 Task: Look for space in Pindi Gheb, Pakistan from 4th June, 2023 to 8th June, 2023 for 2 adults in price range Rs.8000 to Rs.16000. Place can be private room with 1  bedroom having 1 bed and 1 bathroom. Property type can be house, flat, guest house, hotel. Booking option can be shelf check-in. Required host language is English.
Action: Mouse moved to (490, 53)
Screenshot: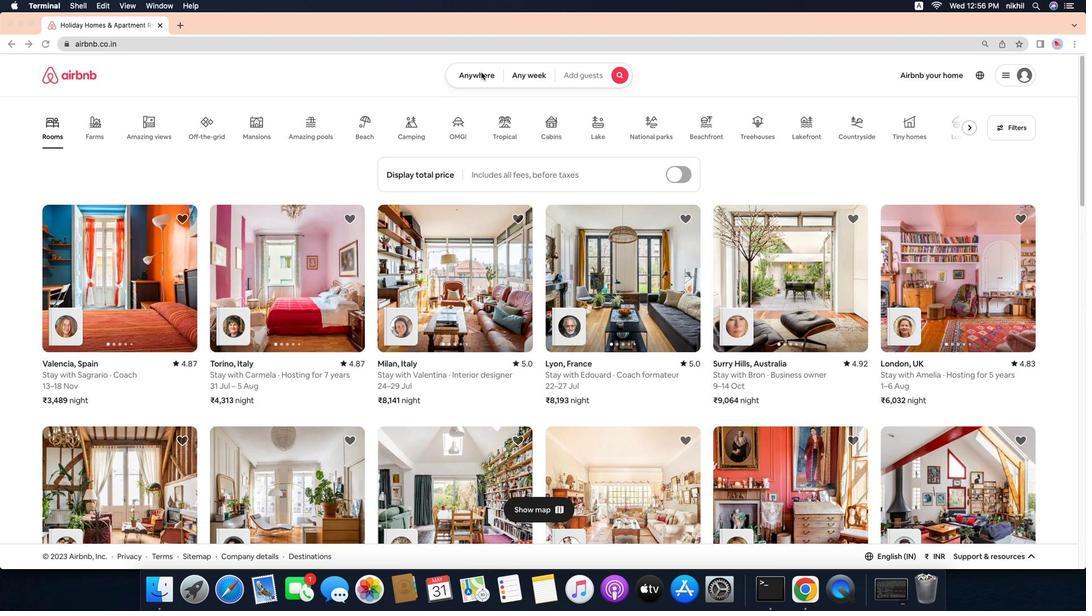 
Action: Mouse pressed left at (490, 53)
Screenshot: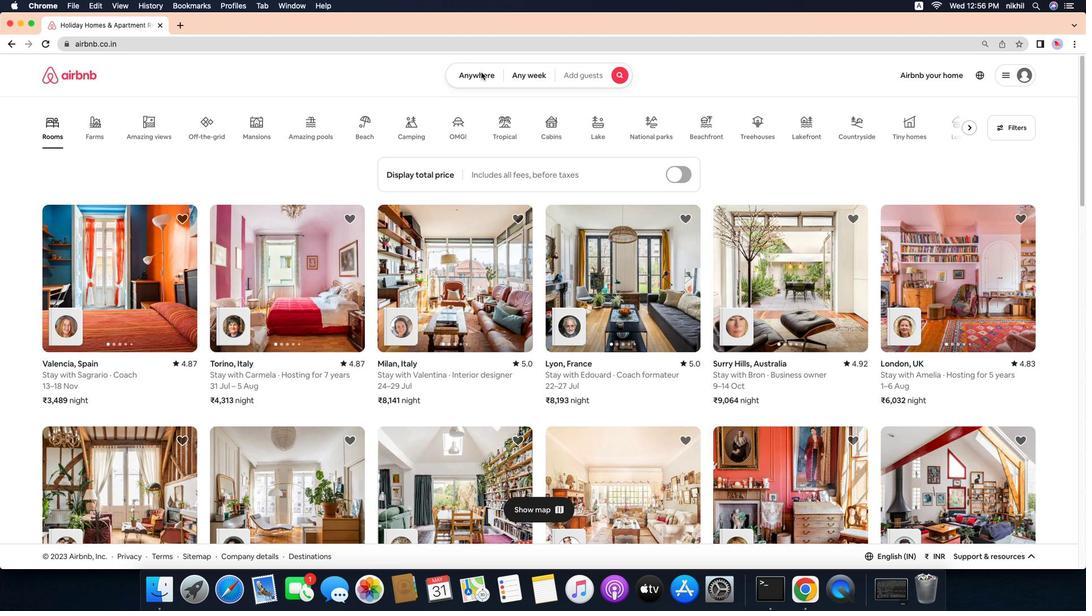 
Action: Mouse moved to (483, 61)
Screenshot: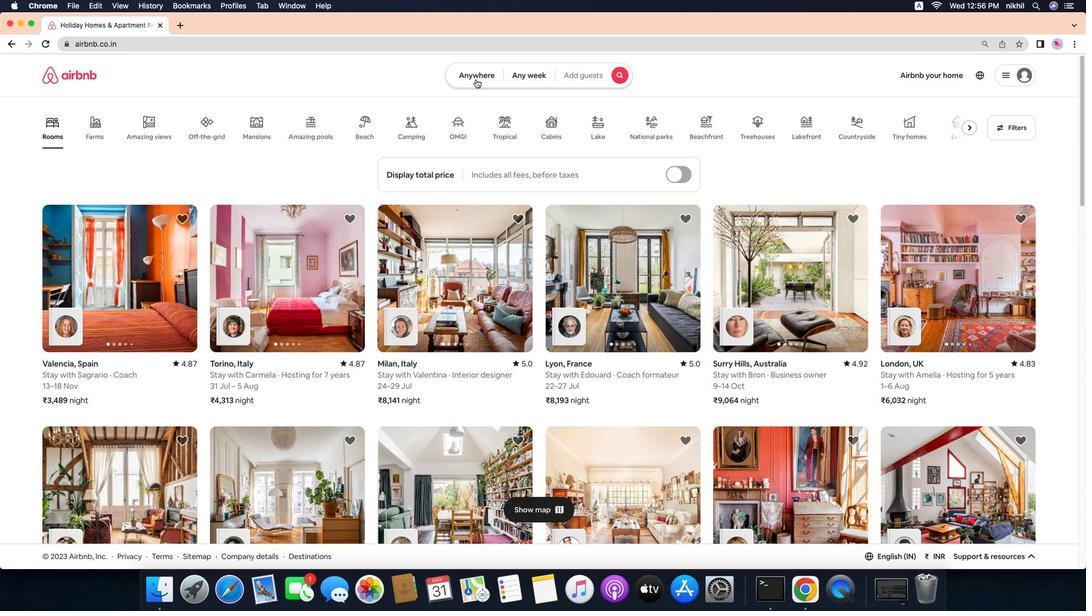 
Action: Mouse pressed left at (483, 61)
Screenshot: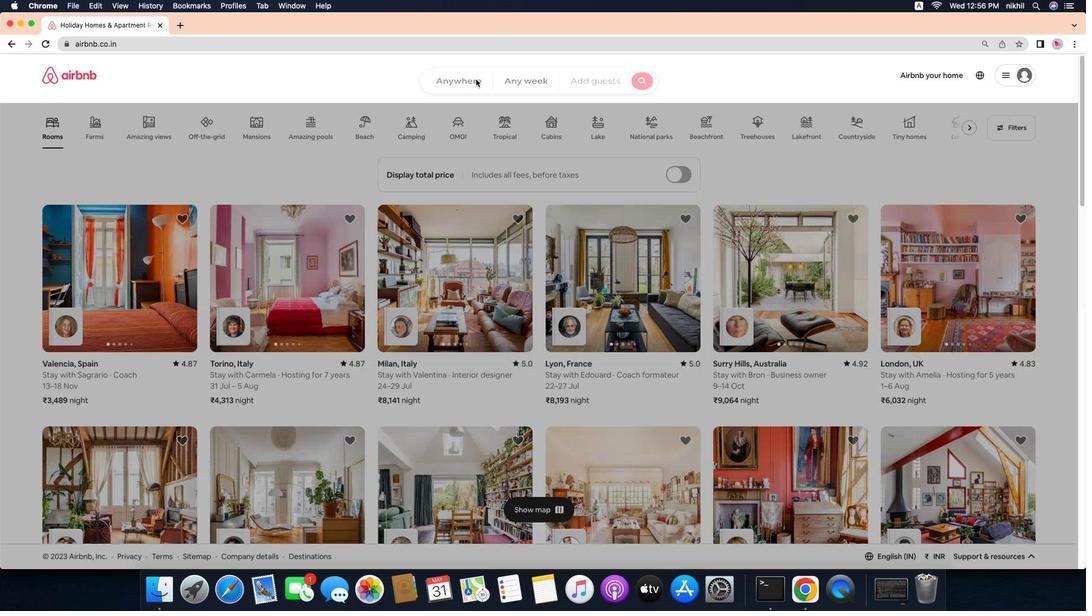 
Action: Mouse moved to (410, 101)
Screenshot: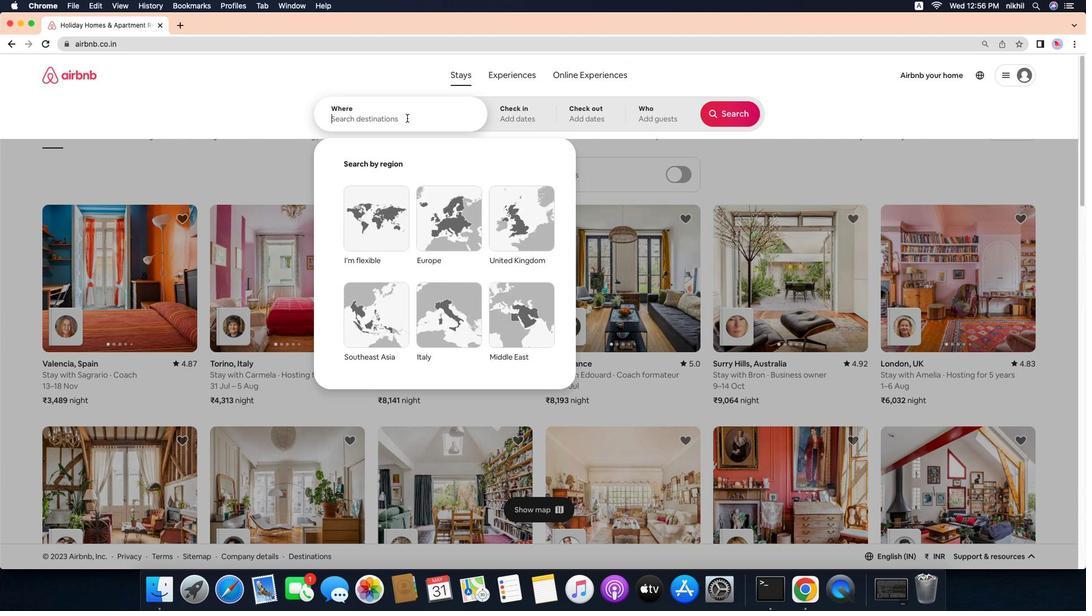 
Action: Mouse pressed left at (410, 101)
Screenshot: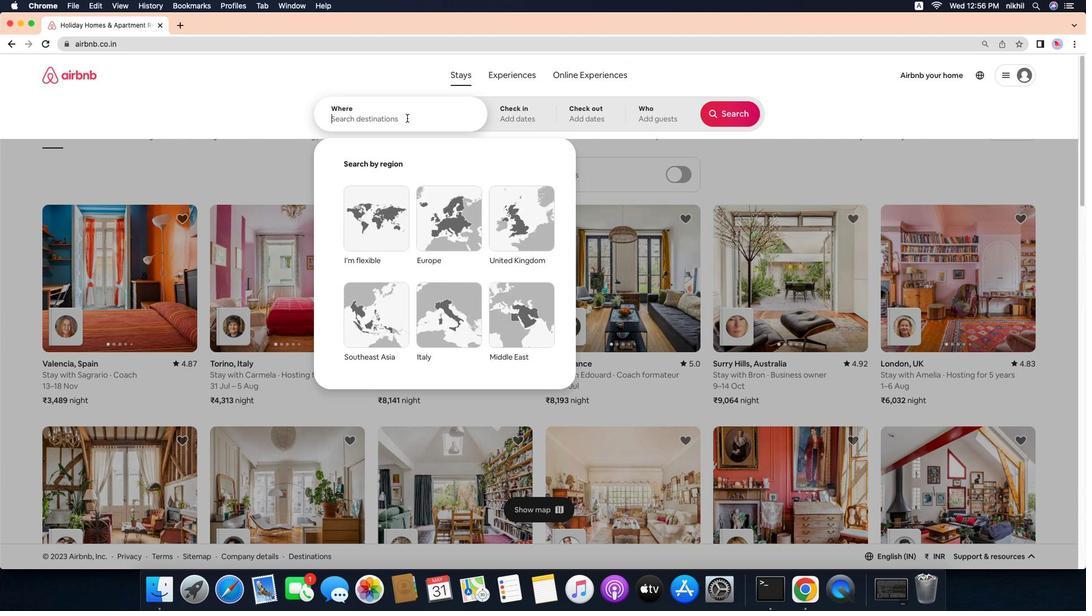 
Action: Mouse moved to (410, 101)
Screenshot: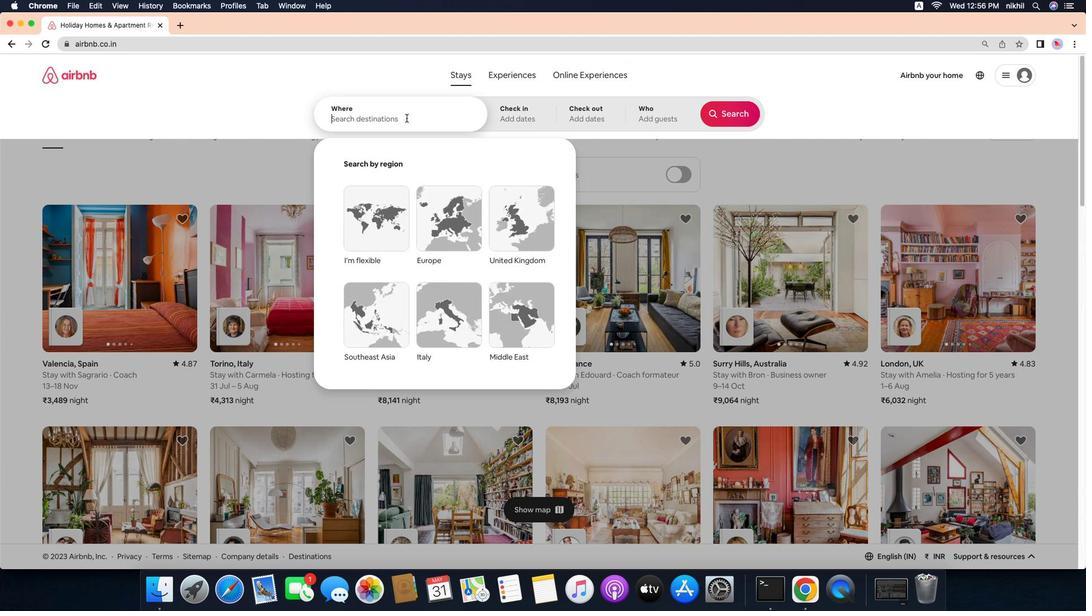 
Action: Key pressed Key.caps_lock'P'Key.caps_lock'i''n''d''i'Key.spaceKey.caps_lock'G'Key.caps_lock'h''e''b'
Screenshot: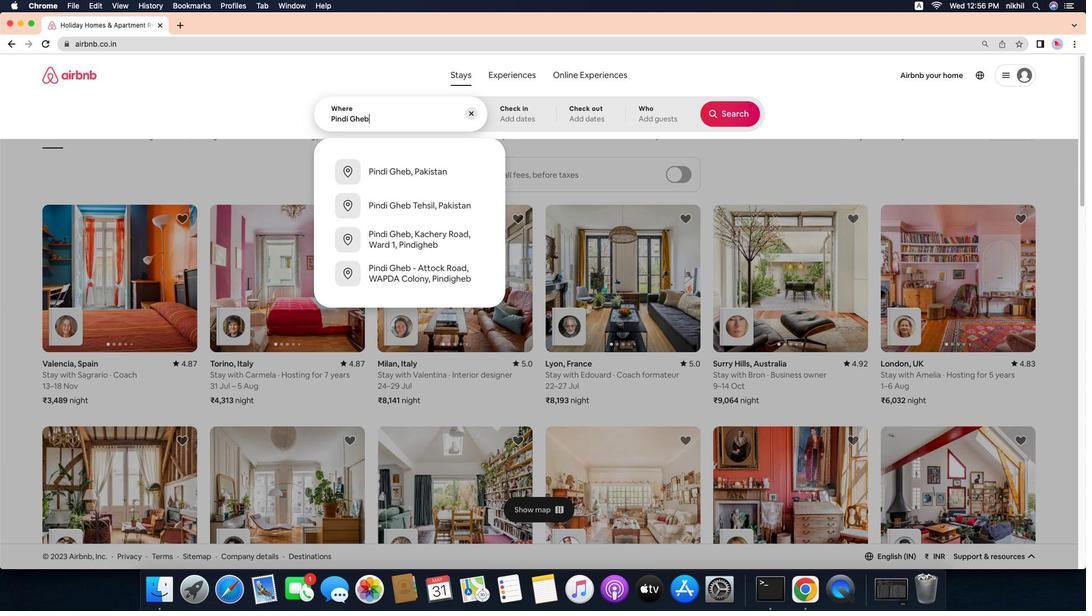 
Action: Mouse moved to (445, 164)
Screenshot: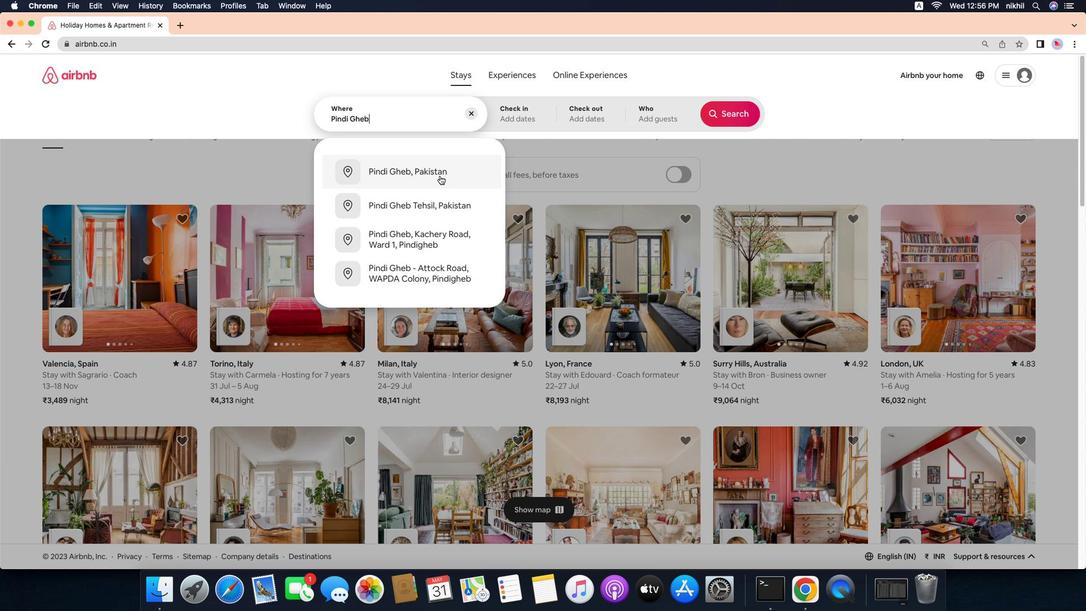 
Action: Mouse pressed left at (445, 164)
Screenshot: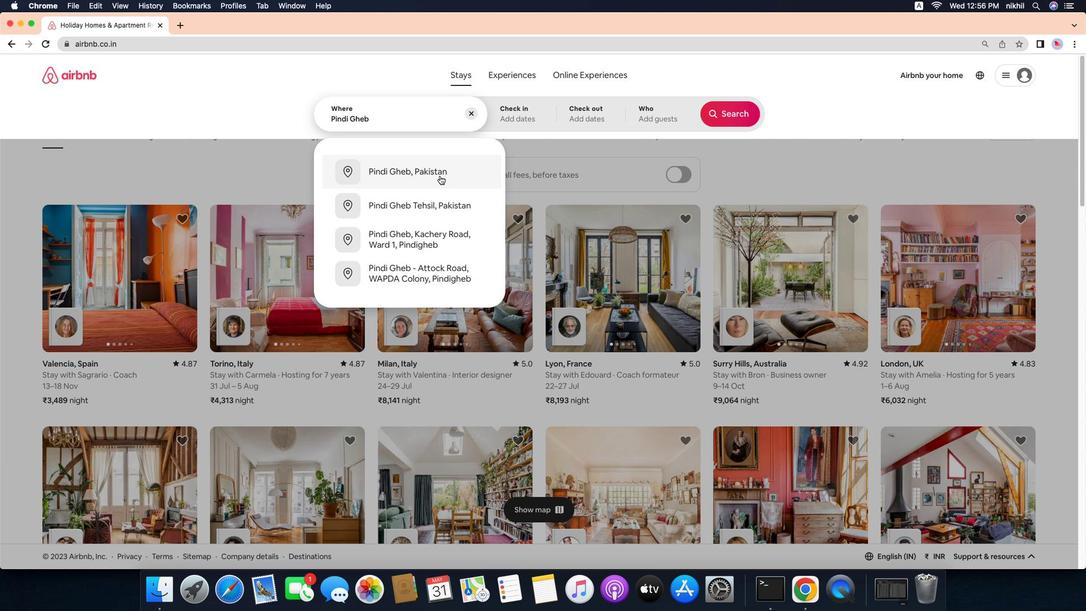 
Action: Mouse moved to (581, 260)
Screenshot: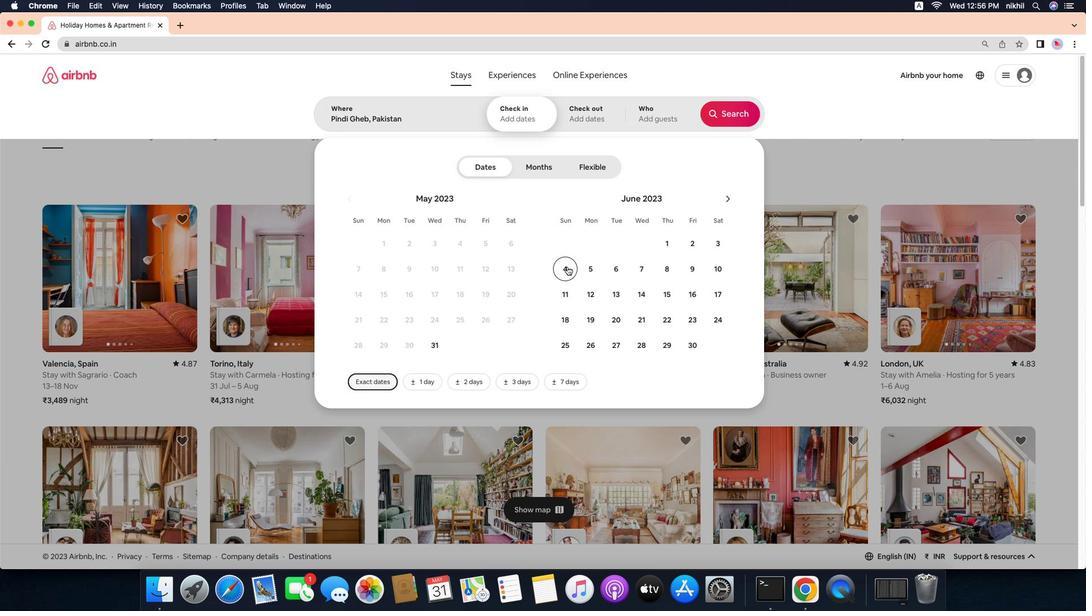 
Action: Mouse pressed left at (581, 260)
Screenshot: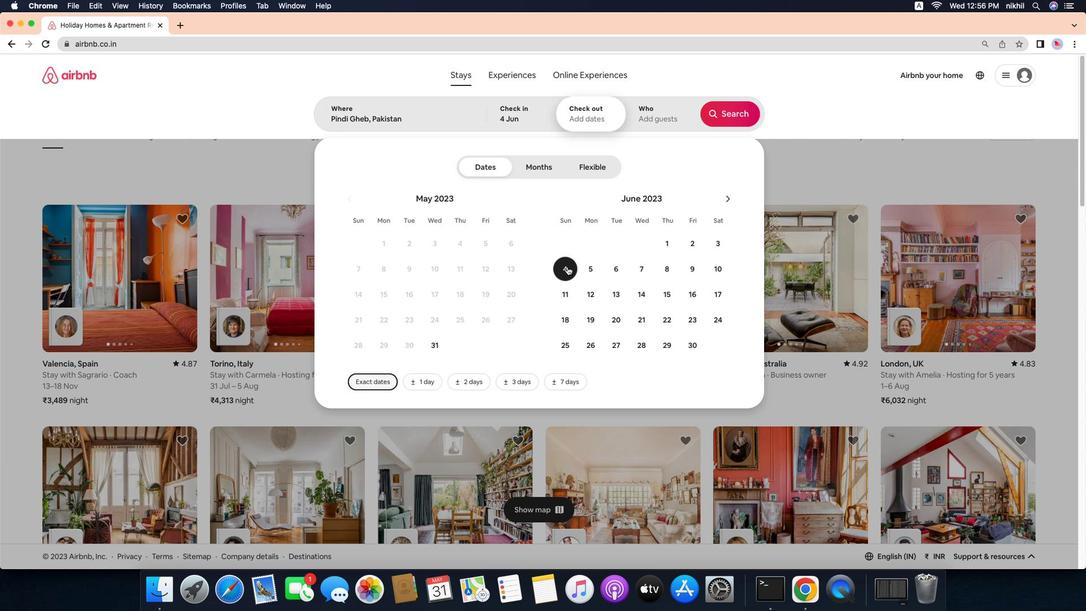 
Action: Mouse moved to (690, 271)
Screenshot: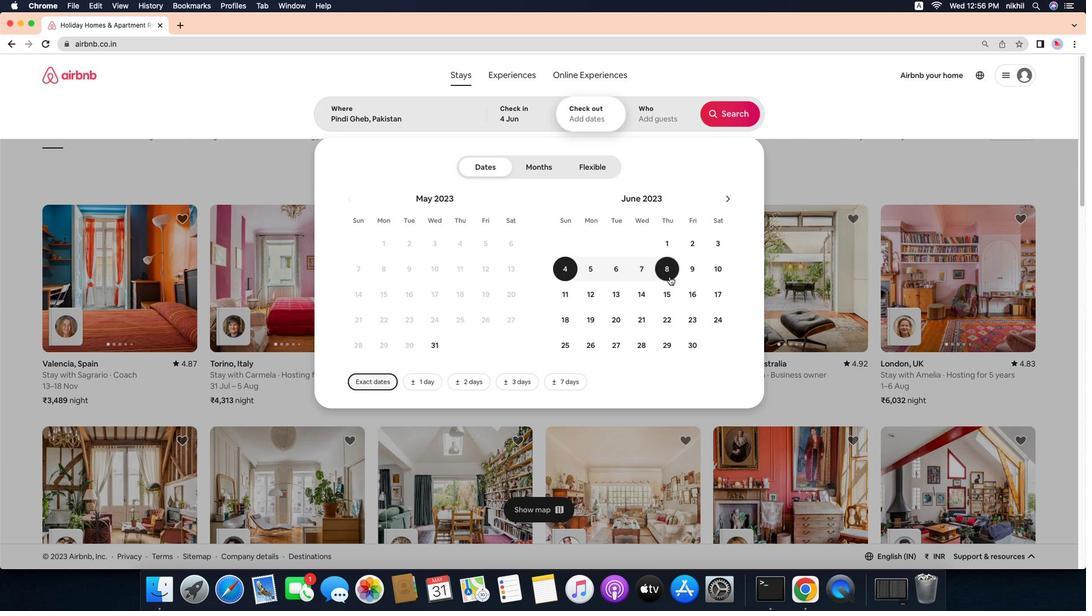 
Action: Mouse pressed left at (690, 271)
Screenshot: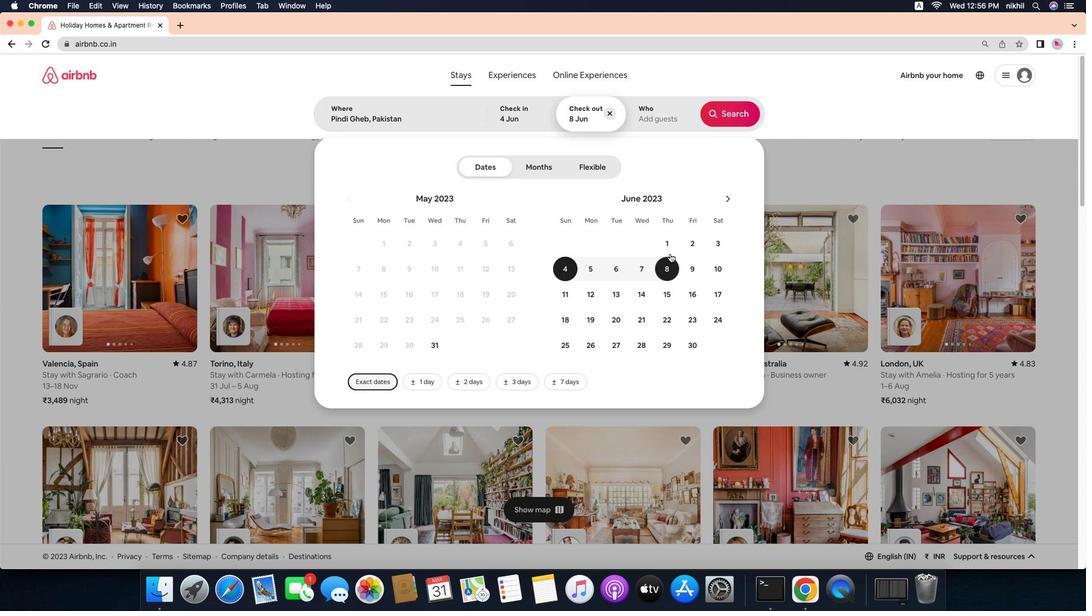 
Action: Mouse moved to (688, 101)
Screenshot: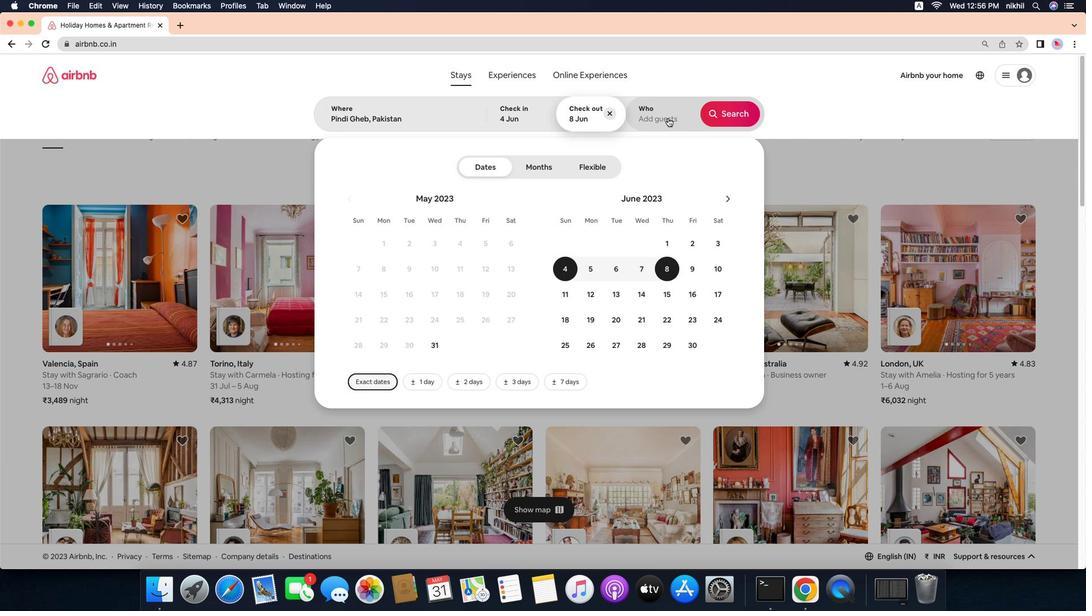 
Action: Mouse pressed left at (688, 101)
Screenshot: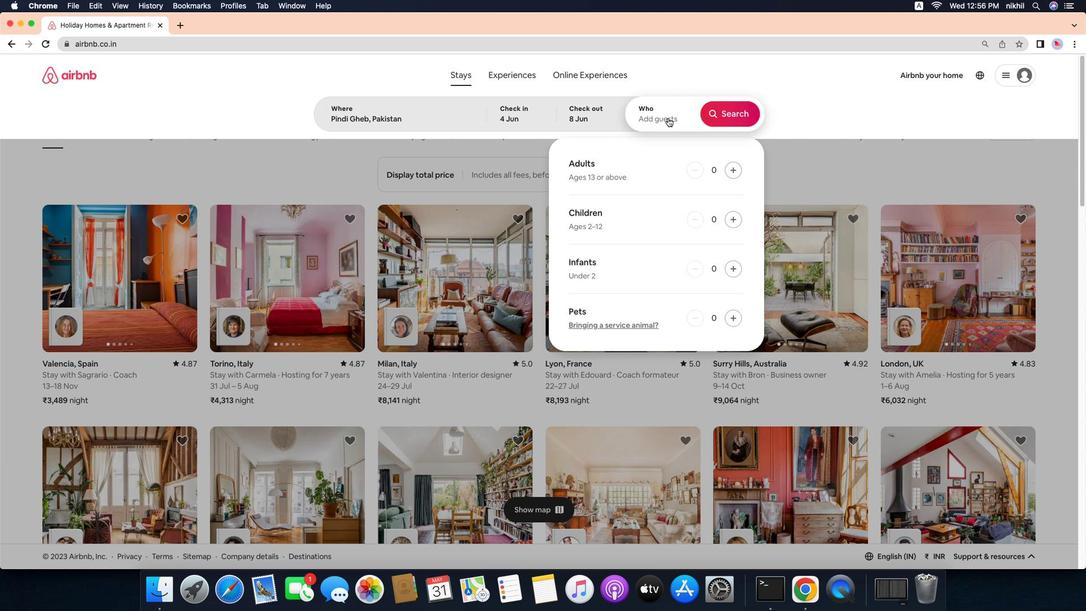 
Action: Mouse moved to (763, 162)
Screenshot: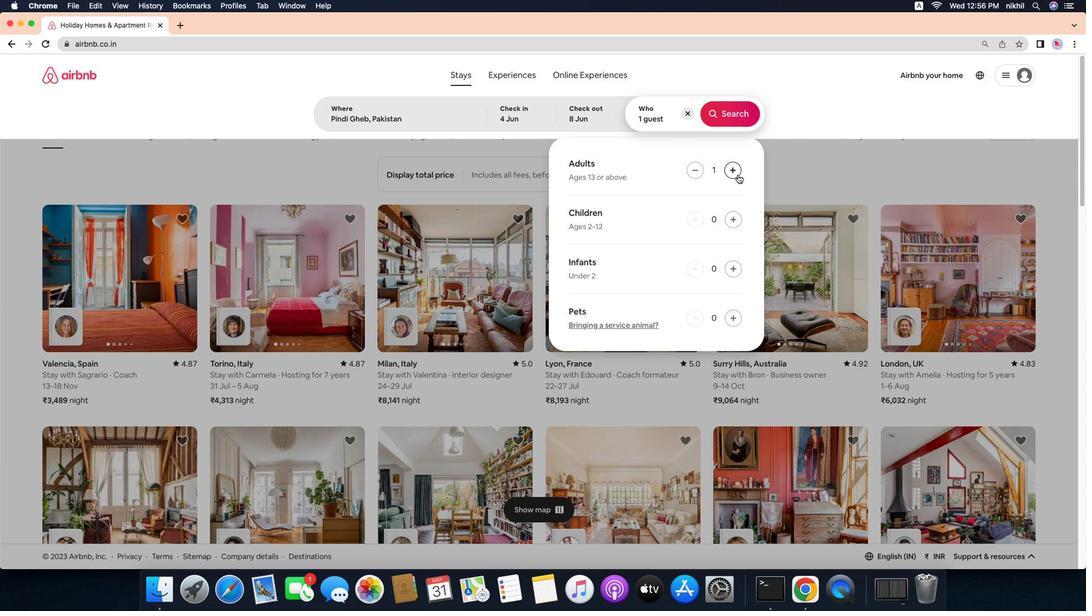 
Action: Mouse pressed left at (763, 162)
Screenshot: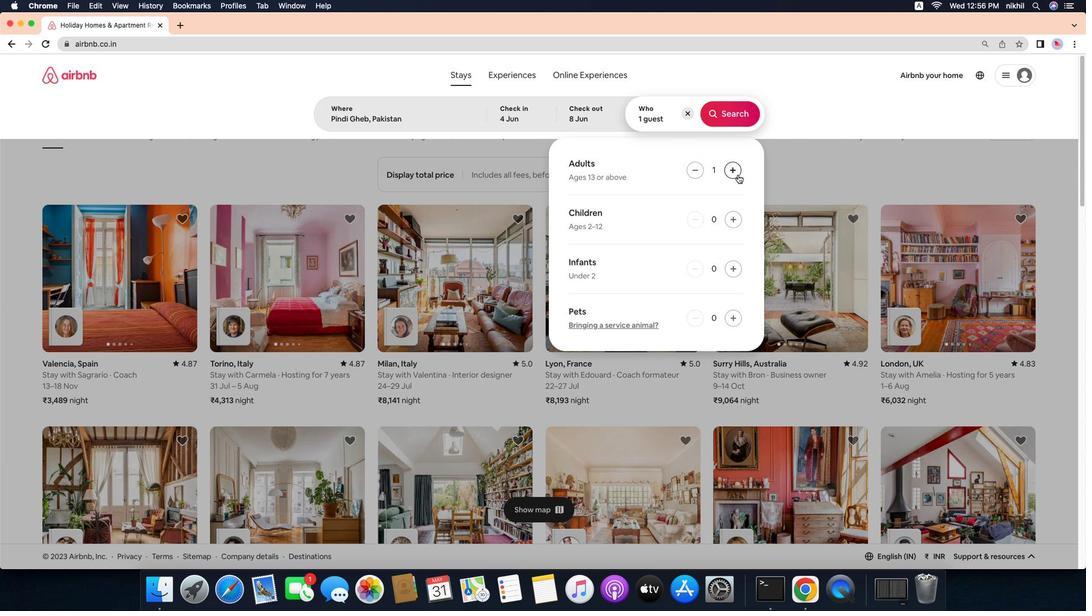 
Action: Mouse pressed left at (763, 162)
Screenshot: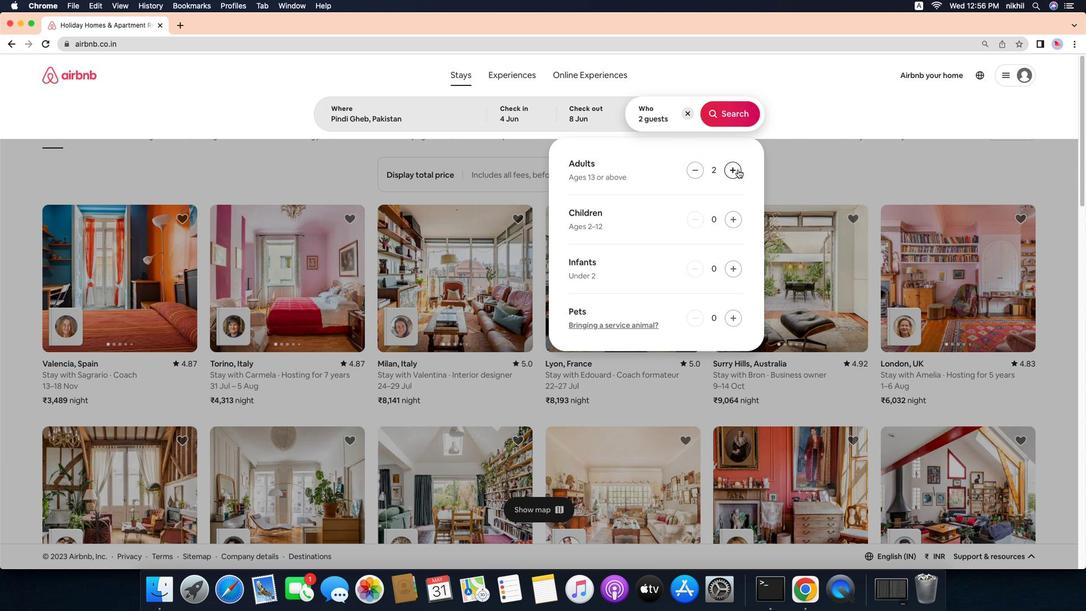 
Action: Mouse moved to (761, 99)
Screenshot: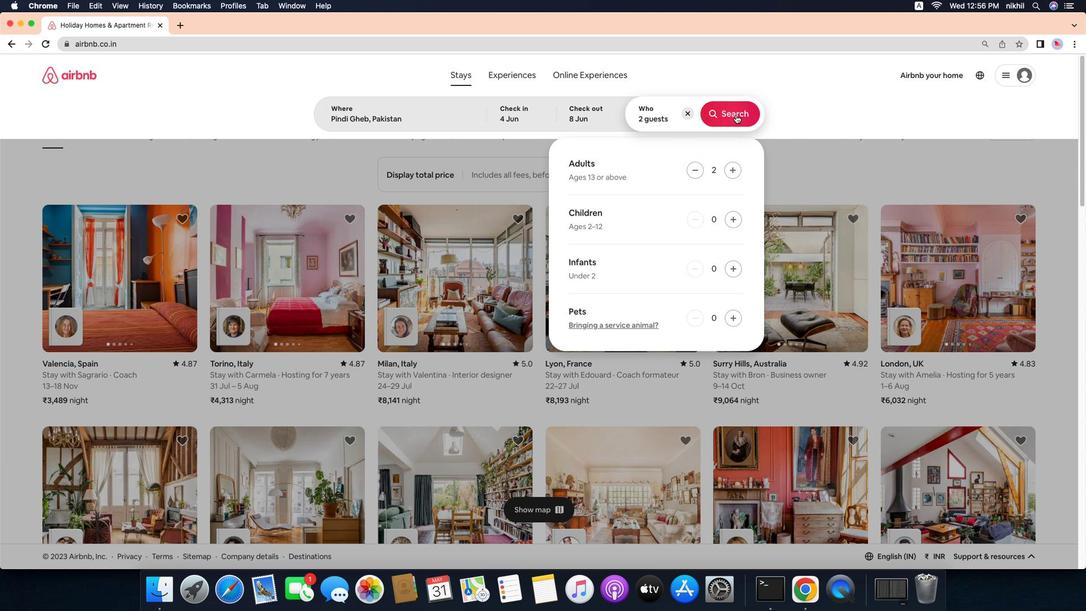 
Action: Mouse pressed left at (761, 99)
Screenshot: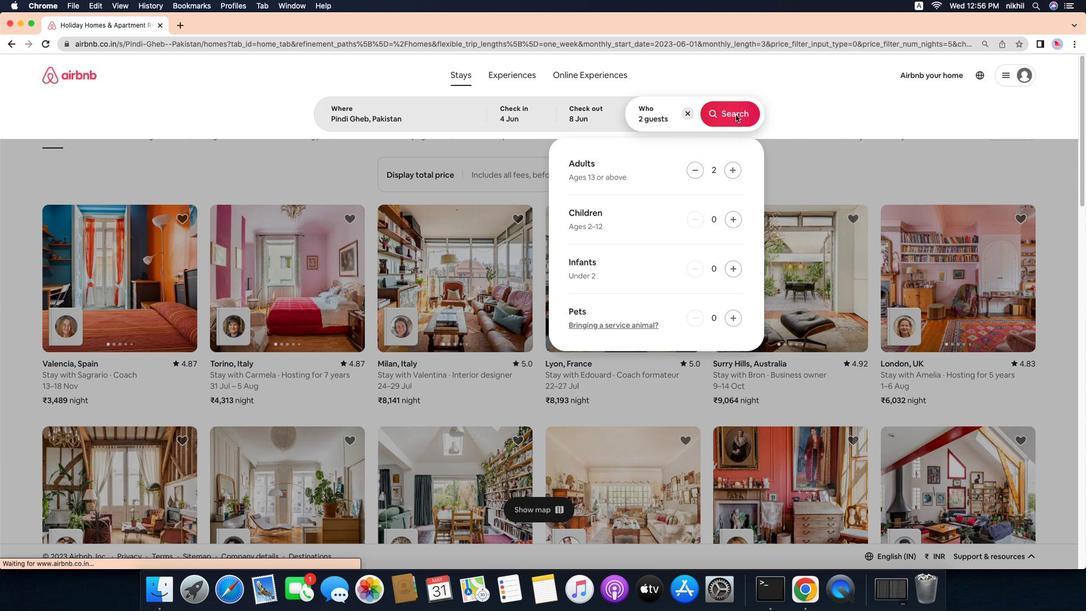 
Action: Mouse moved to (1079, 105)
Screenshot: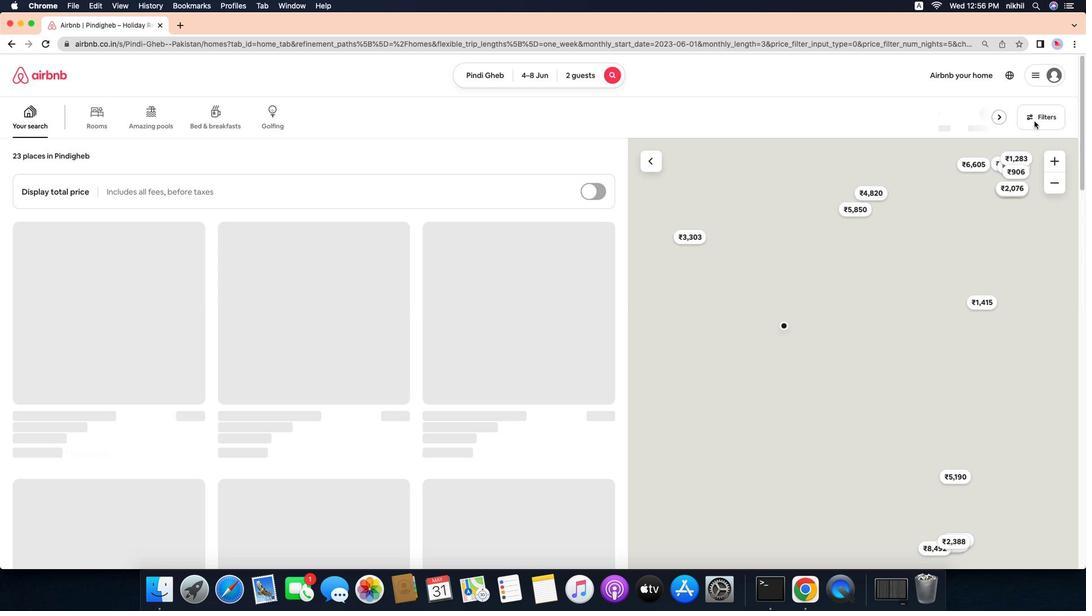 
Action: Mouse pressed left at (1079, 105)
Screenshot: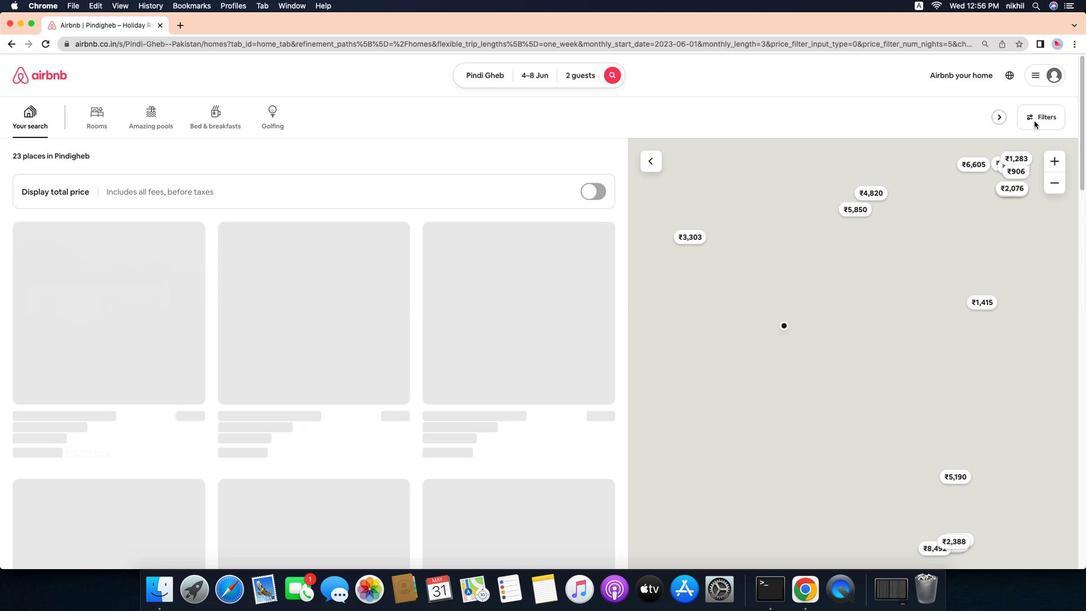 
Action: Mouse moved to (463, 373)
Screenshot: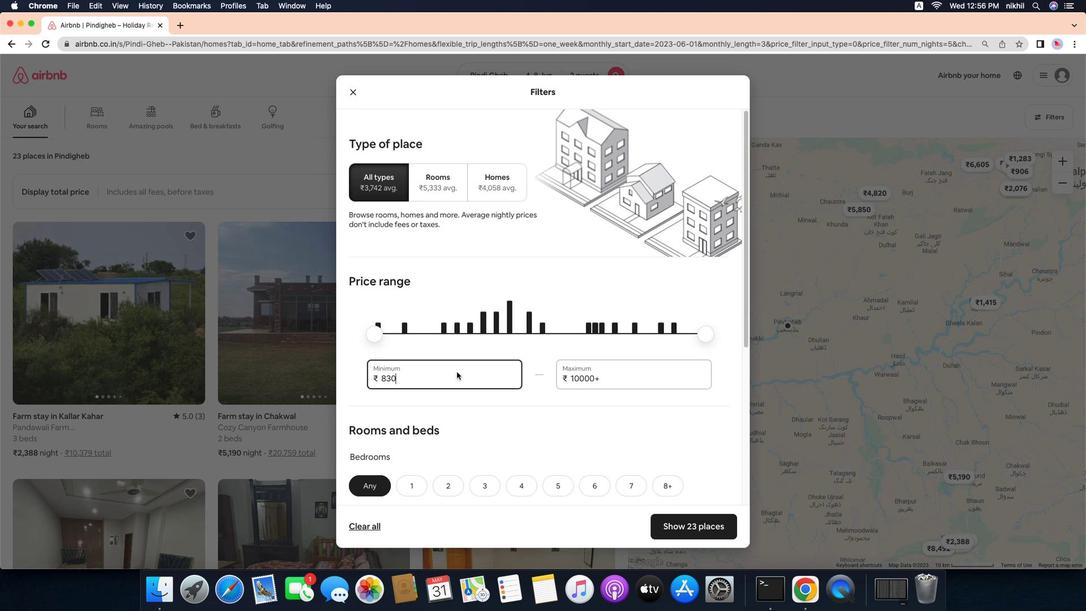 
Action: Mouse pressed left at (463, 373)
Screenshot: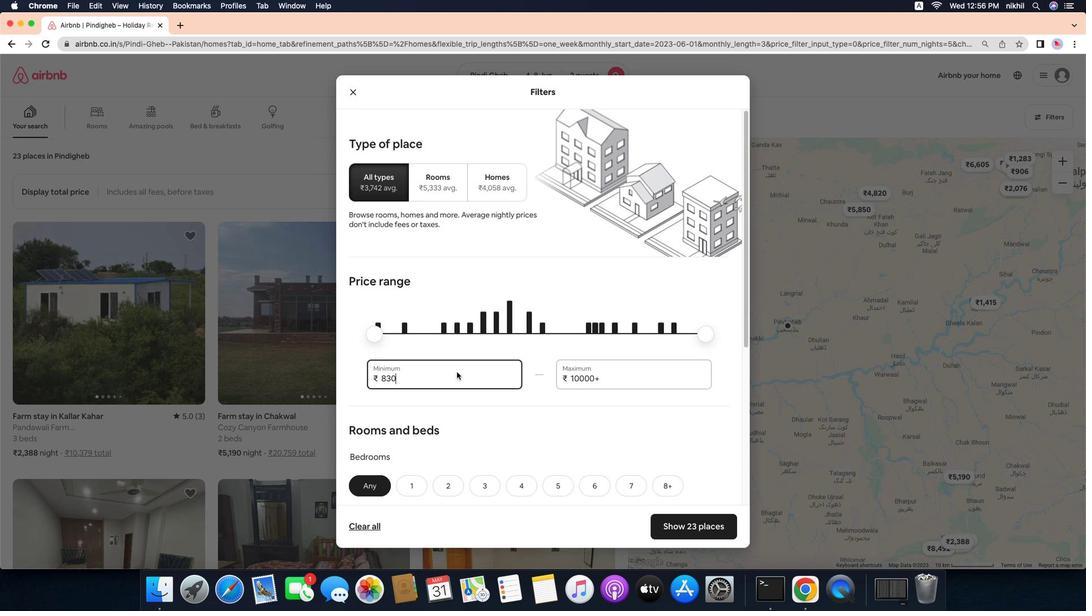 
Action: Mouse moved to (463, 373)
Screenshot: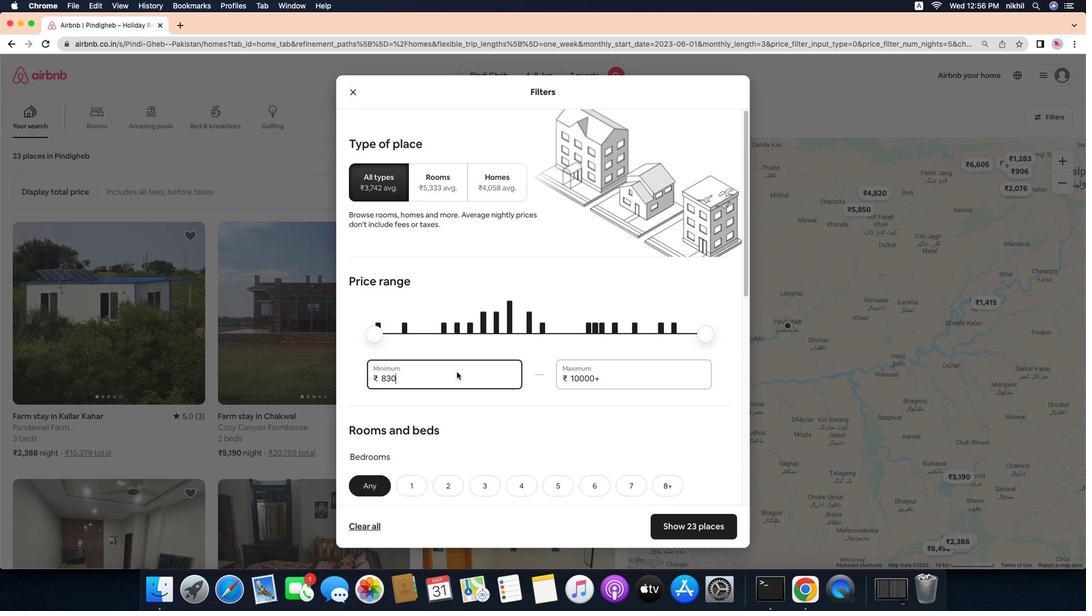 
Action: Key pressed Key.backspaceKey.backspaceKey.backspaceKey.backspace'8''0''0''0'
Screenshot: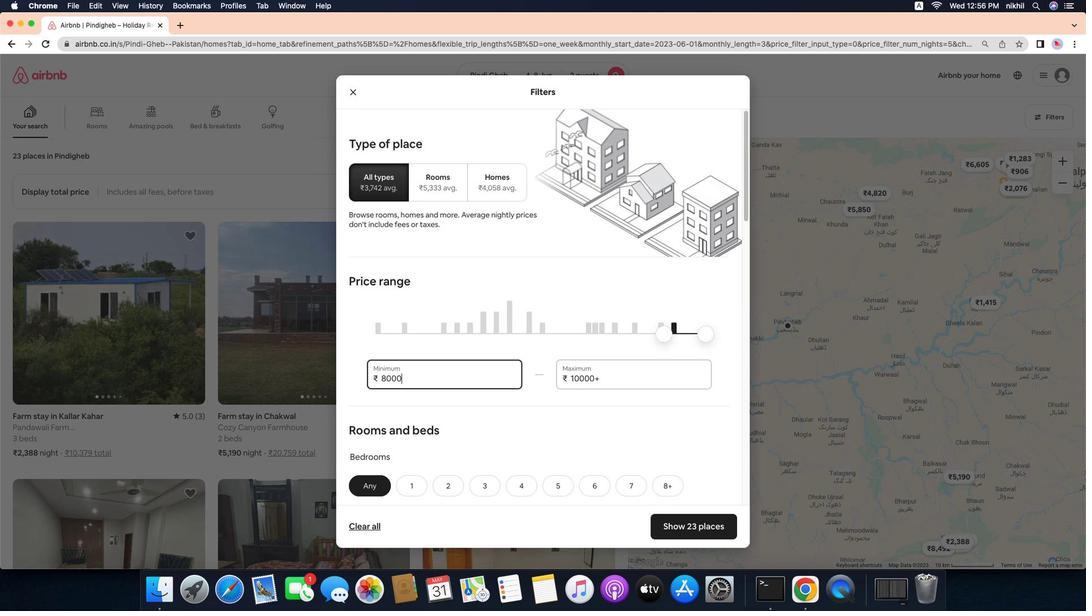 
Action: Mouse moved to (636, 378)
Screenshot: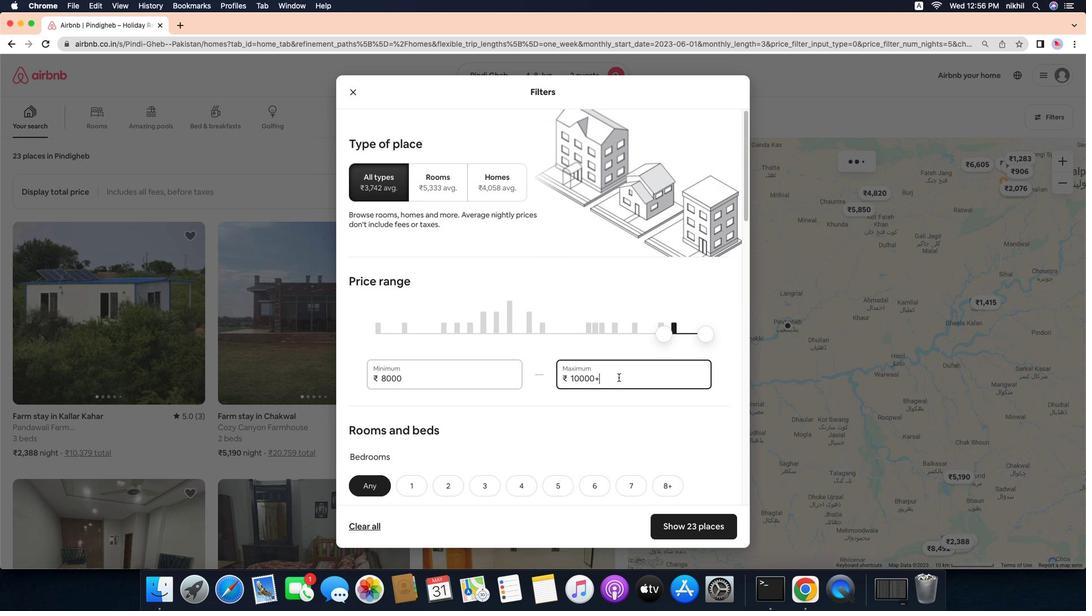 
Action: Mouse pressed left at (636, 378)
Screenshot: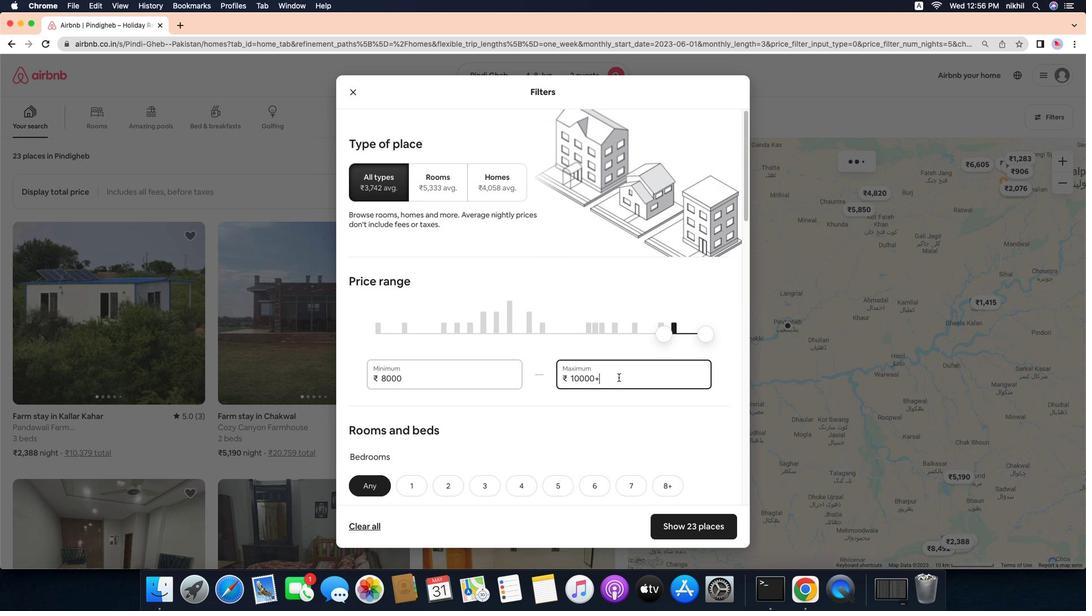 
Action: Key pressed Key.backspaceKey.backspaceKey.backspaceKey.backspaceKey.backspaceKey.backspaceKey.backspace'1''6''0''0''0'
Screenshot: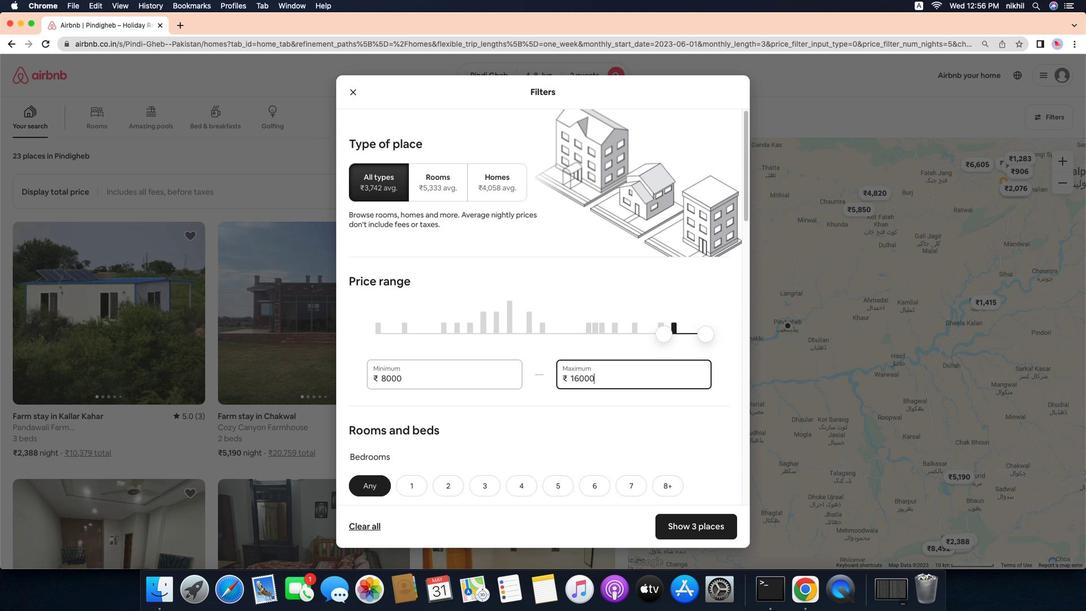 
Action: Mouse moved to (499, 400)
Screenshot: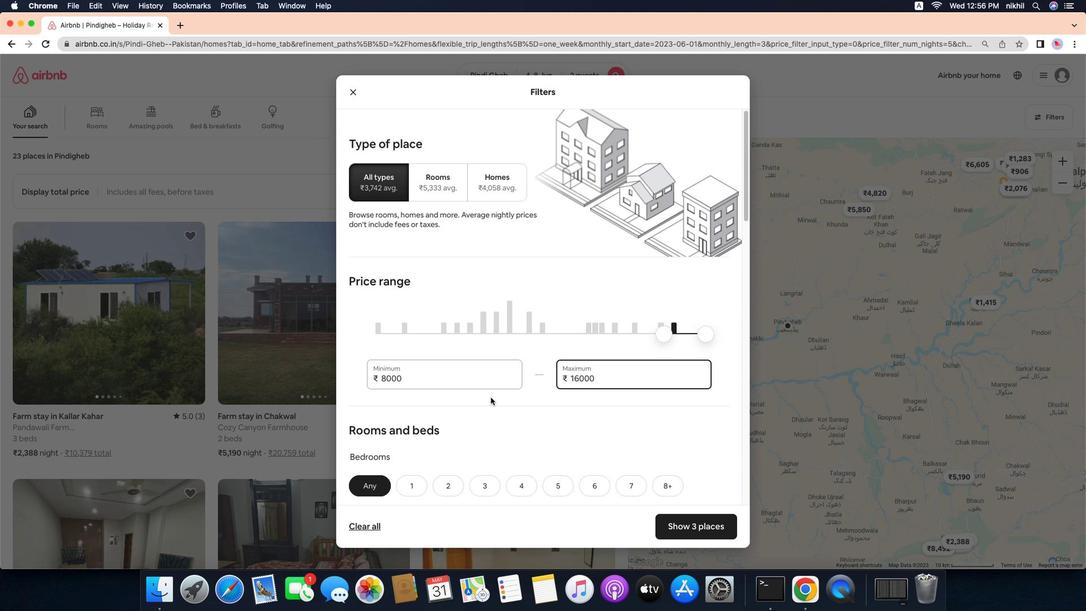 
Action: Mouse scrolled (499, 400) with delta (-23, -23)
Screenshot: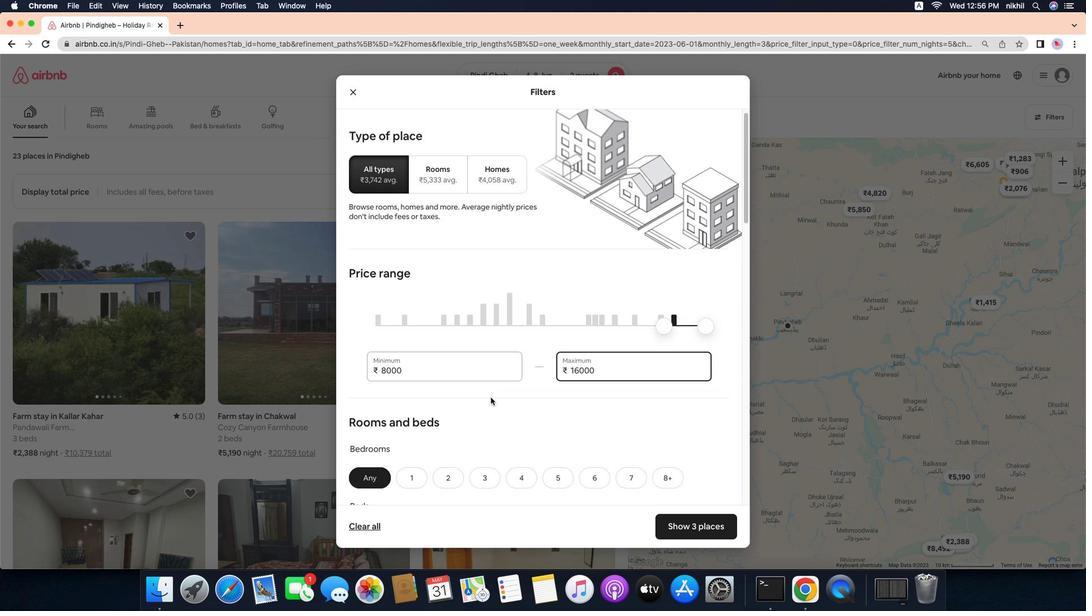 
Action: Mouse scrolled (499, 400) with delta (-23, -23)
Screenshot: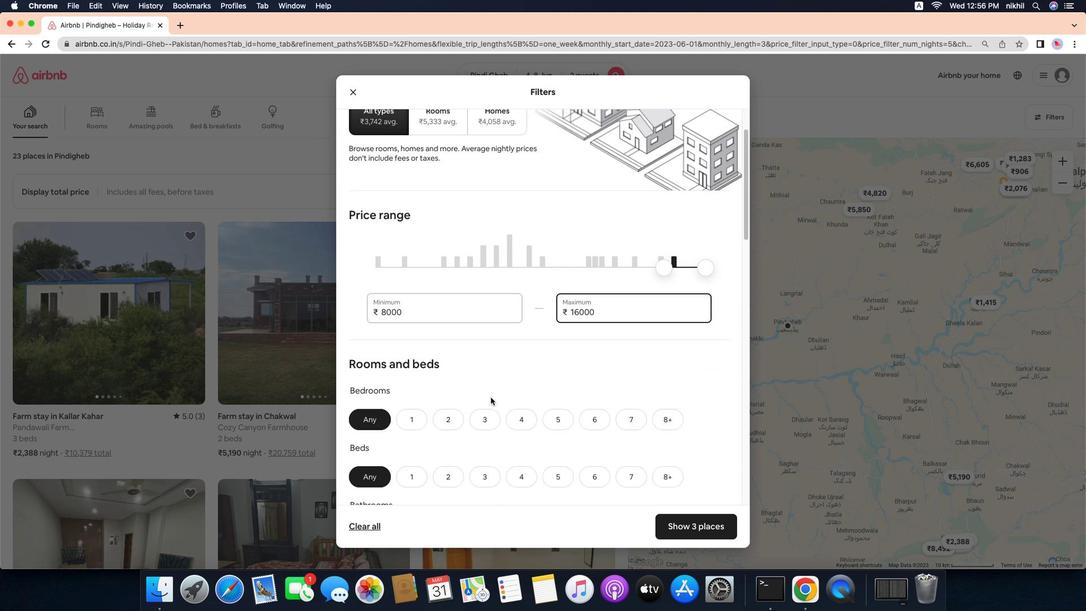 
Action: Mouse scrolled (499, 400) with delta (-23, -24)
Screenshot: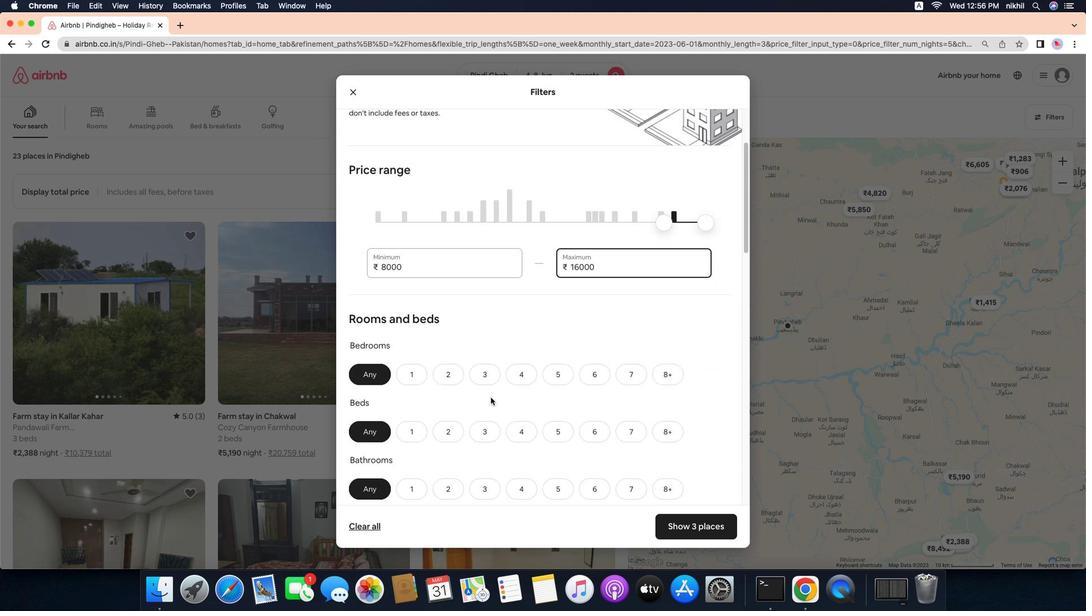 
Action: Mouse scrolled (499, 400) with delta (-23, -25)
Screenshot: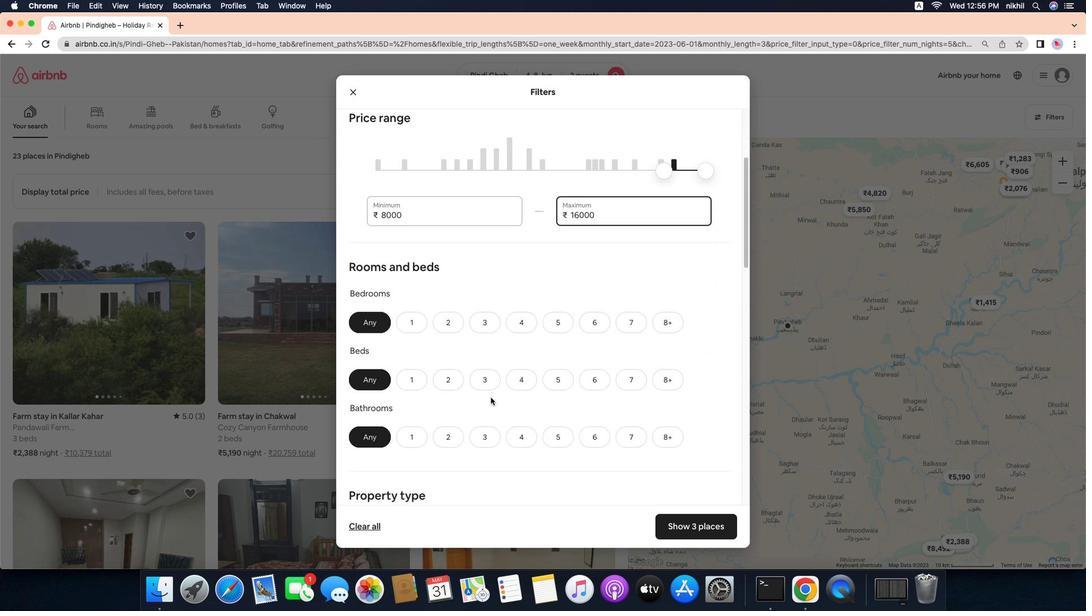 
Action: Mouse moved to (499, 399)
Screenshot: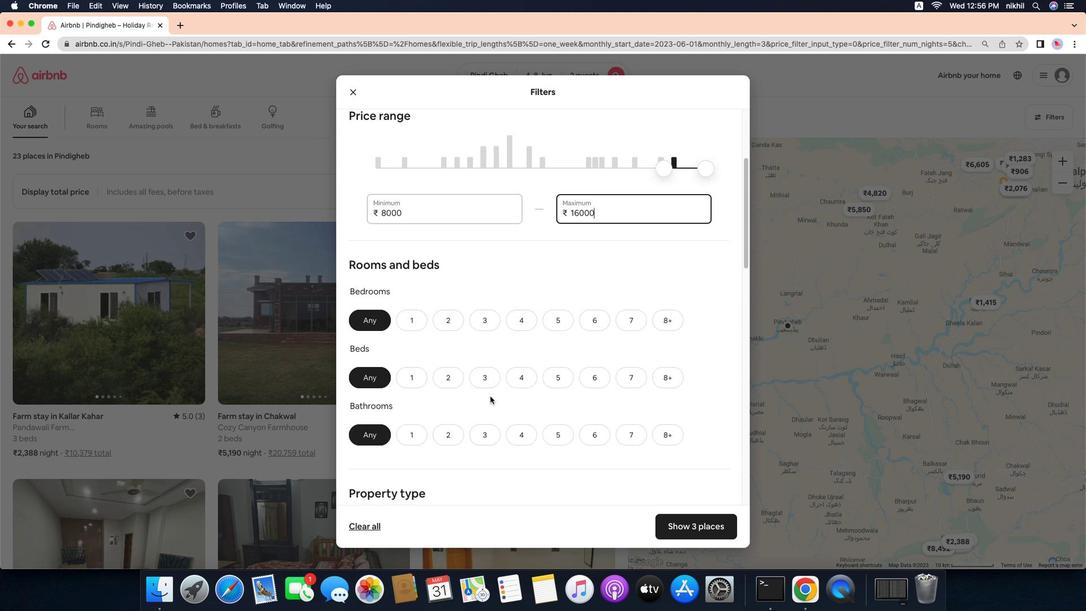 
Action: Mouse scrolled (499, 399) with delta (-23, -23)
Screenshot: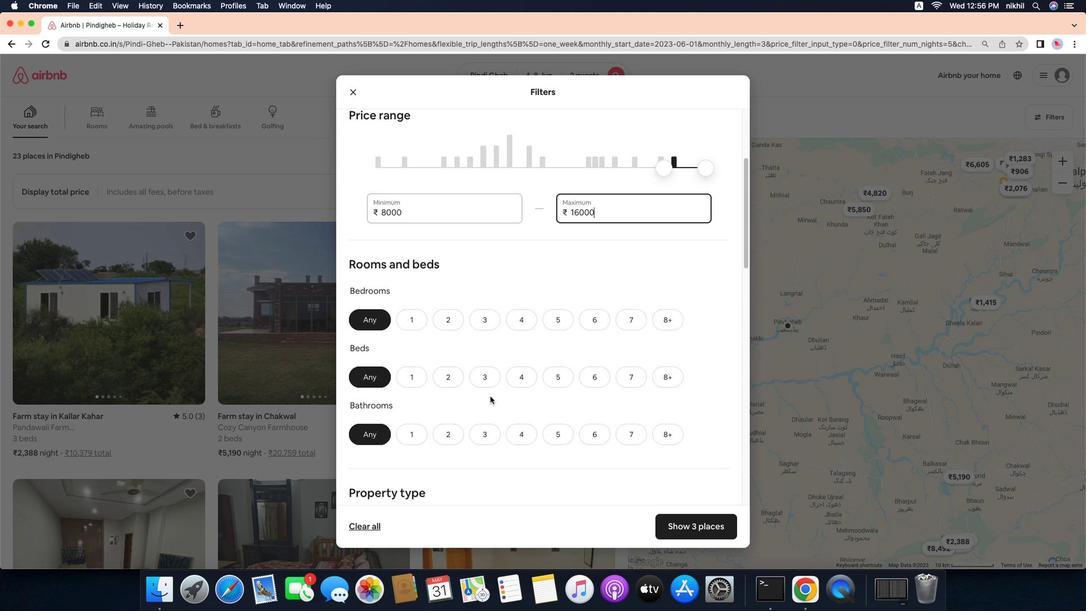 
Action: Mouse moved to (417, 316)
Screenshot: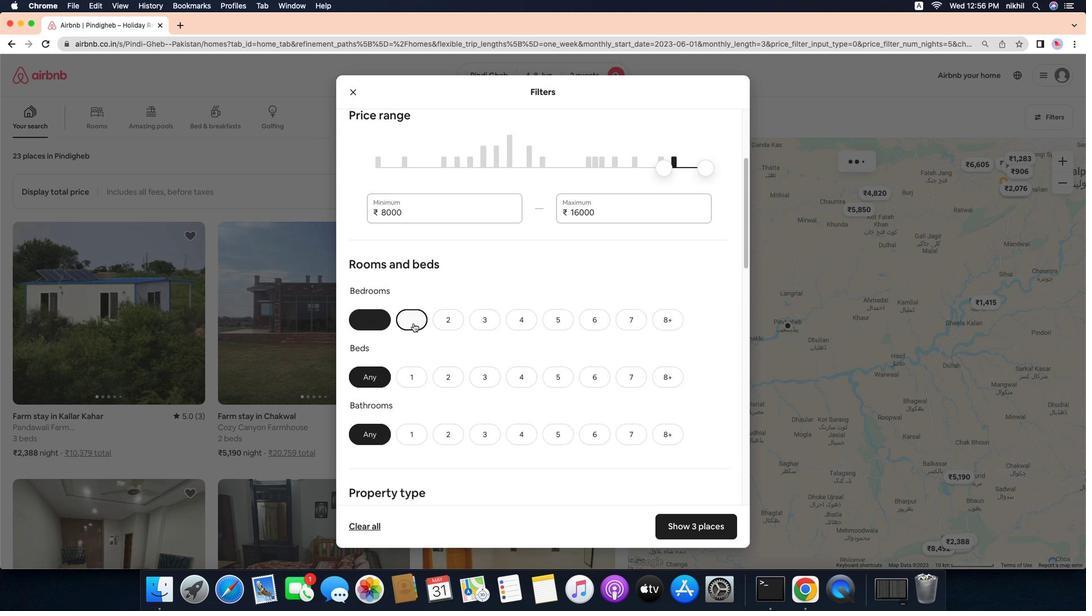 
Action: Mouse pressed left at (417, 316)
Screenshot: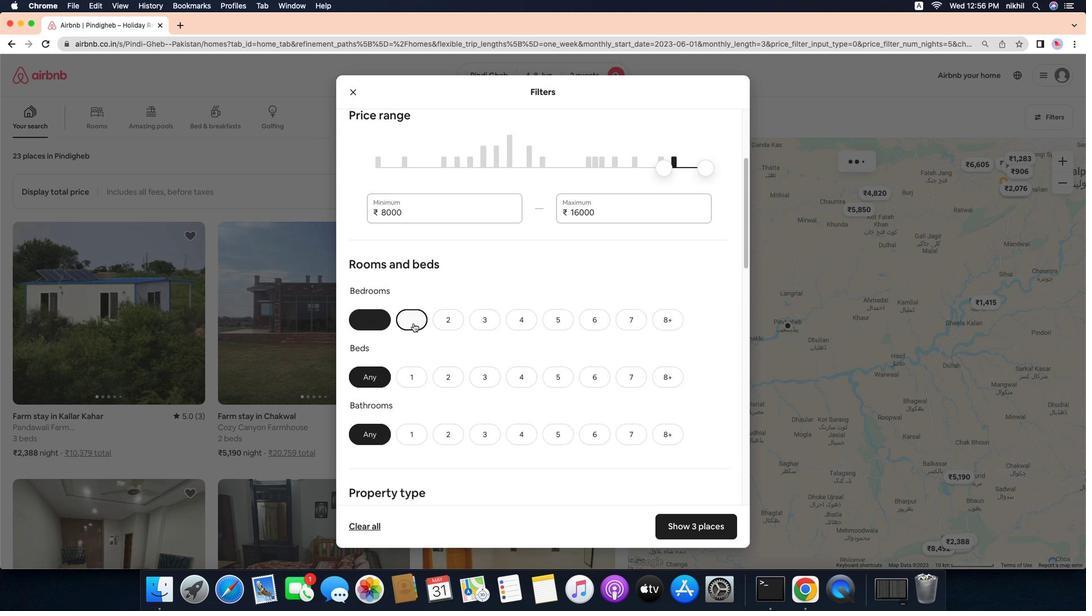 
Action: Mouse moved to (420, 387)
Screenshot: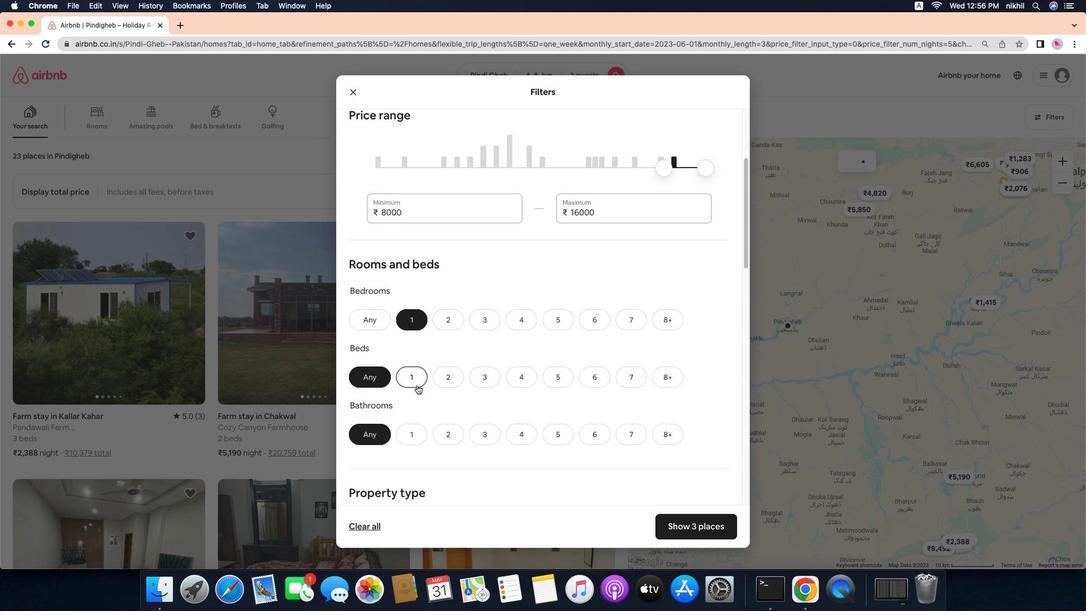 
Action: Mouse pressed left at (420, 387)
Screenshot: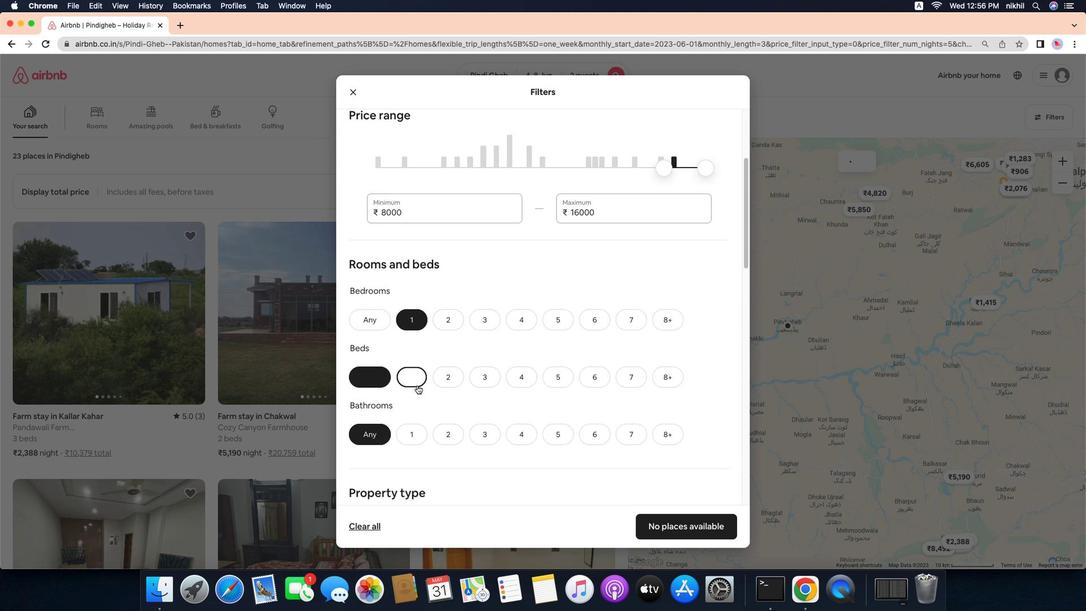 
Action: Mouse moved to (421, 440)
Screenshot: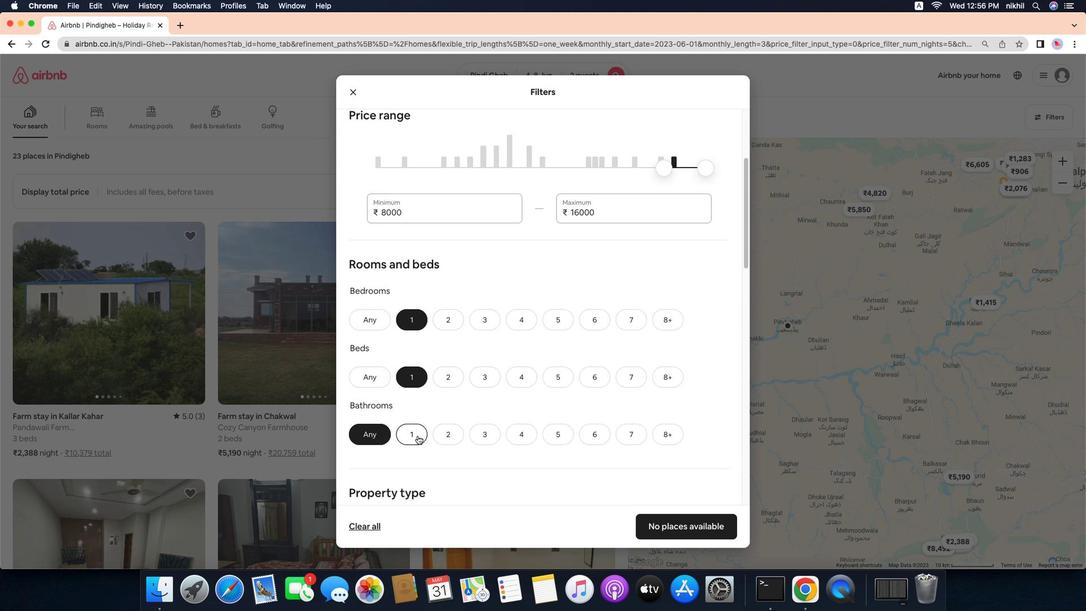 
Action: Mouse pressed left at (421, 440)
Screenshot: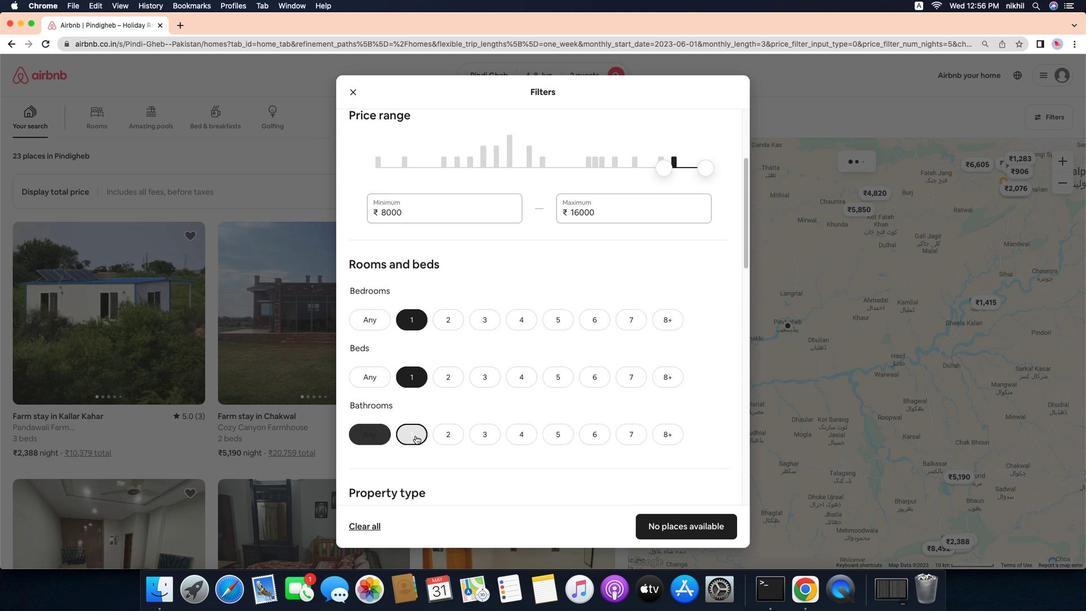 
Action: Mouse moved to (543, 396)
Screenshot: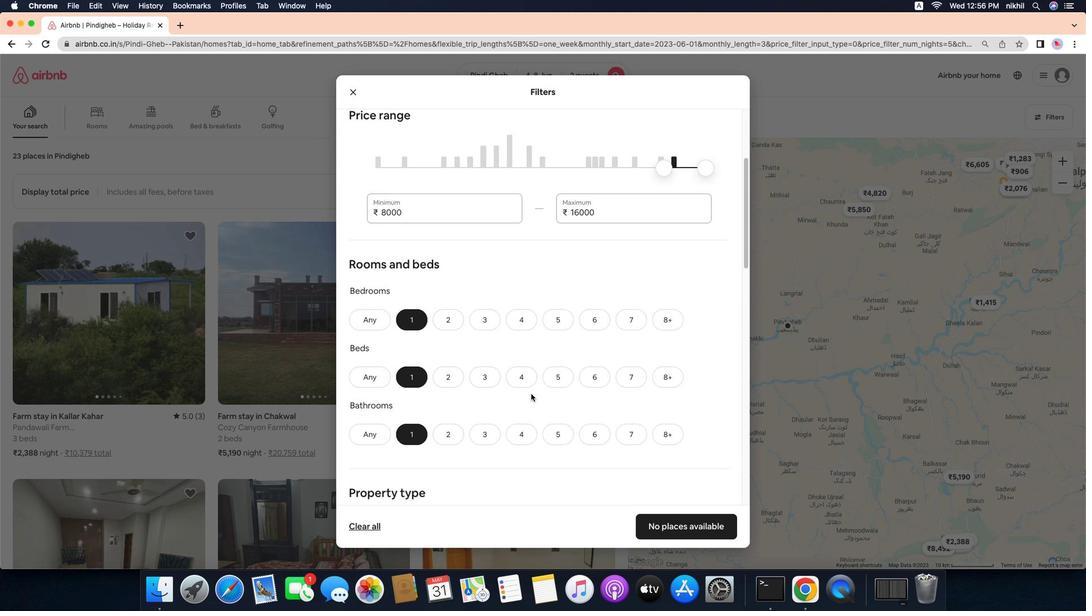 
Action: Mouse scrolled (543, 396) with delta (-23, -23)
Screenshot: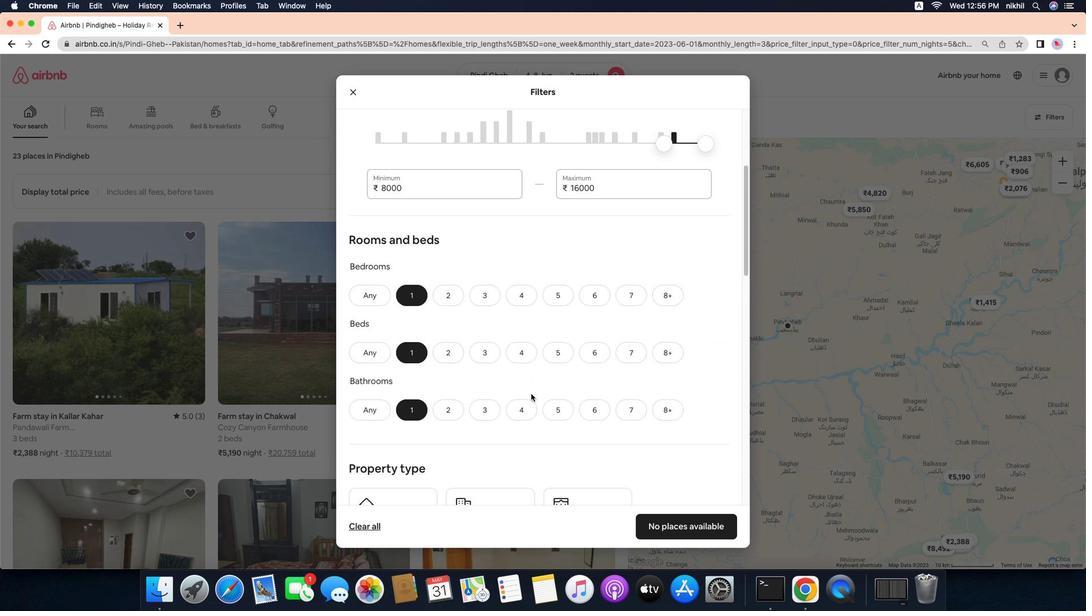 
Action: Mouse scrolled (543, 396) with delta (-23, -23)
Screenshot: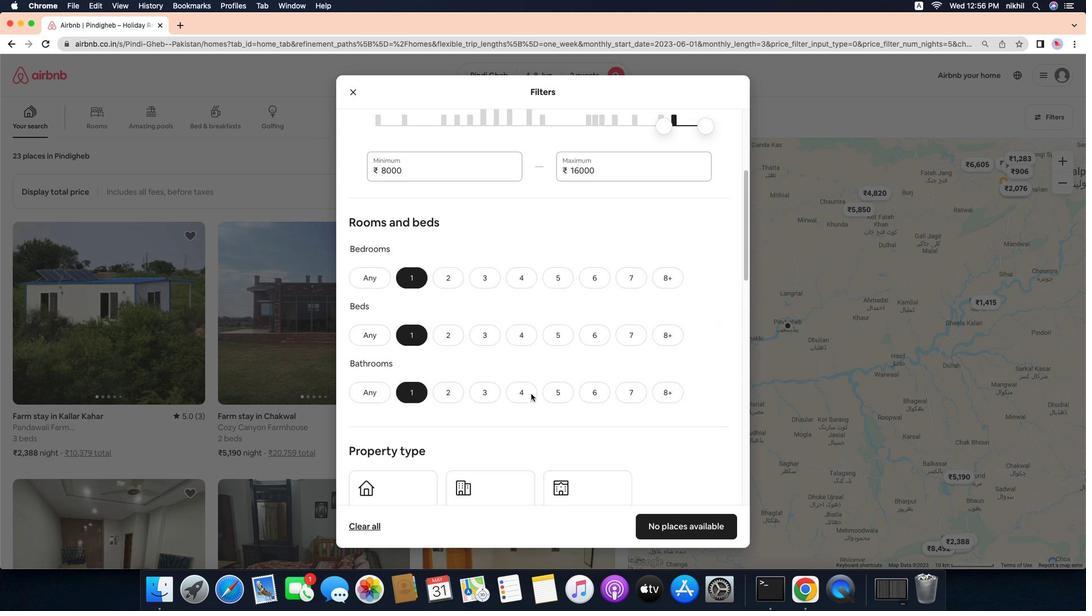 
Action: Mouse scrolled (543, 396) with delta (-23, -24)
Screenshot: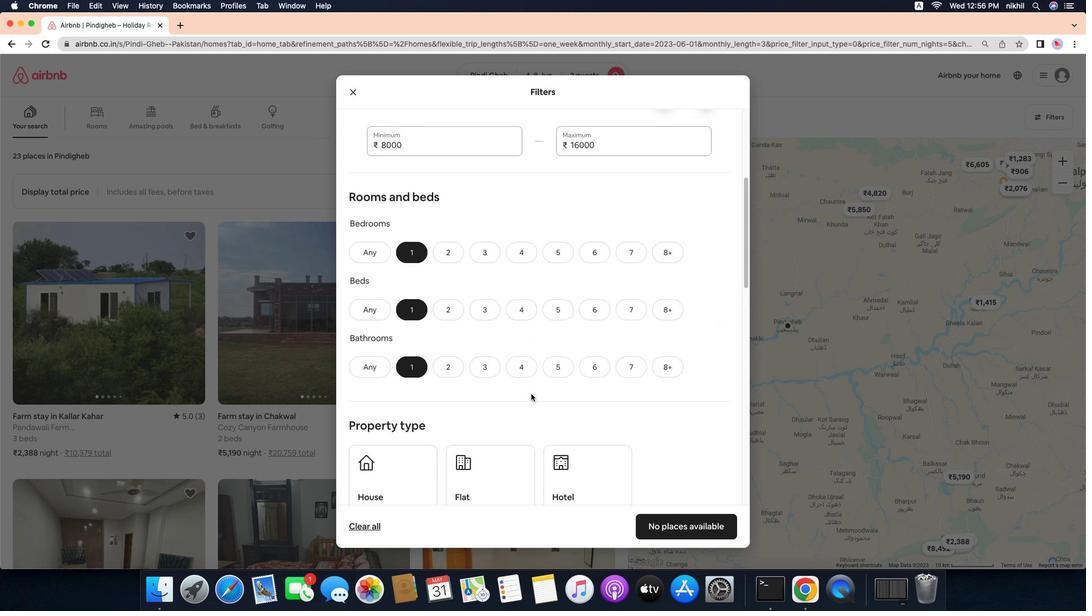 
Action: Mouse scrolled (543, 396) with delta (-23, -24)
Screenshot: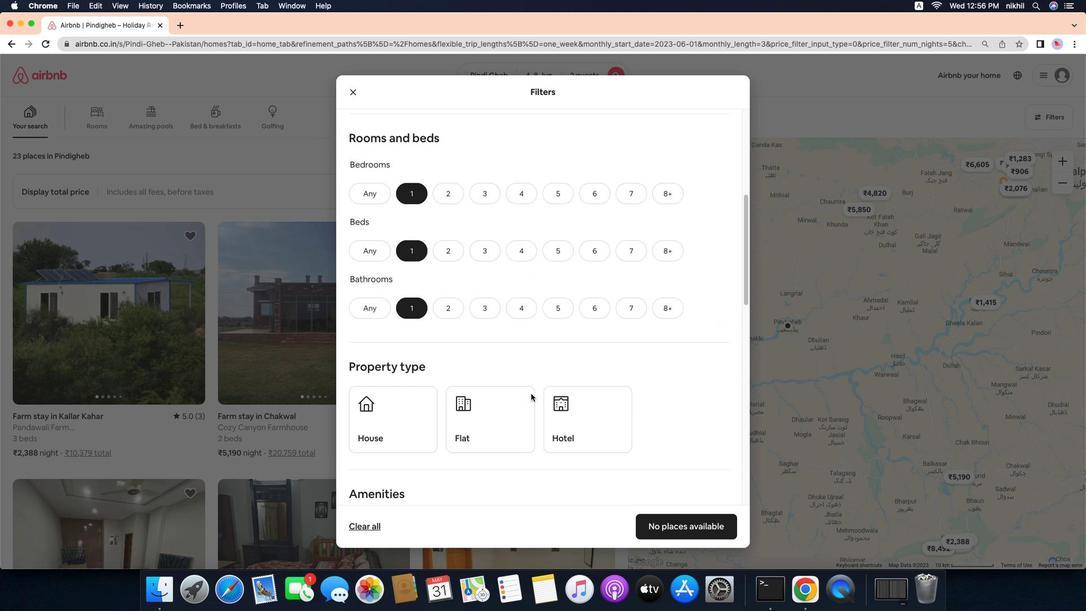 
Action: Mouse scrolled (543, 396) with delta (-23, -23)
Screenshot: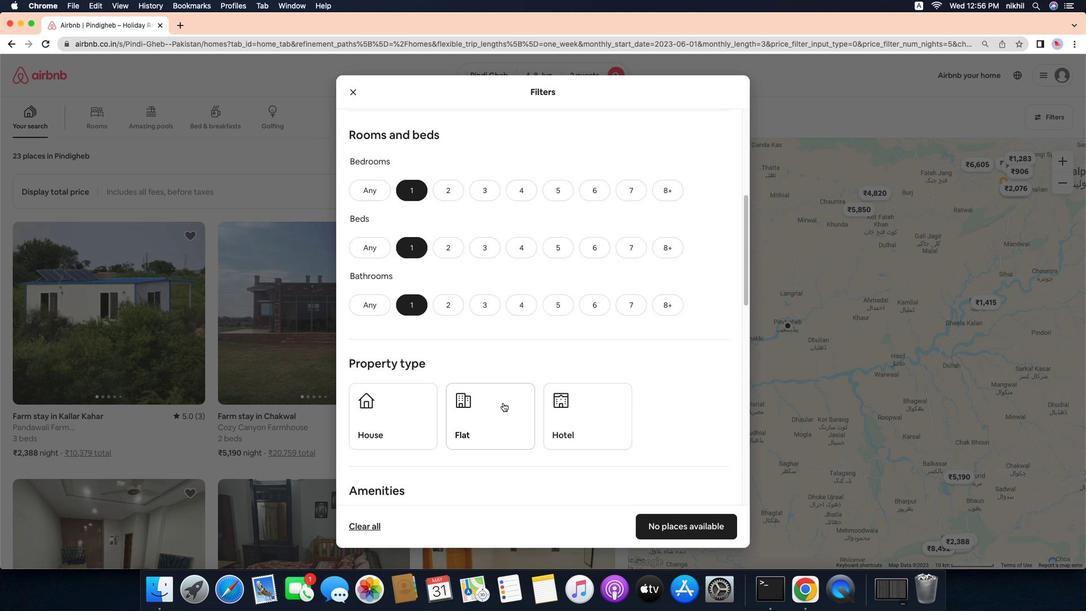 
Action: Mouse moved to (421, 424)
Screenshot: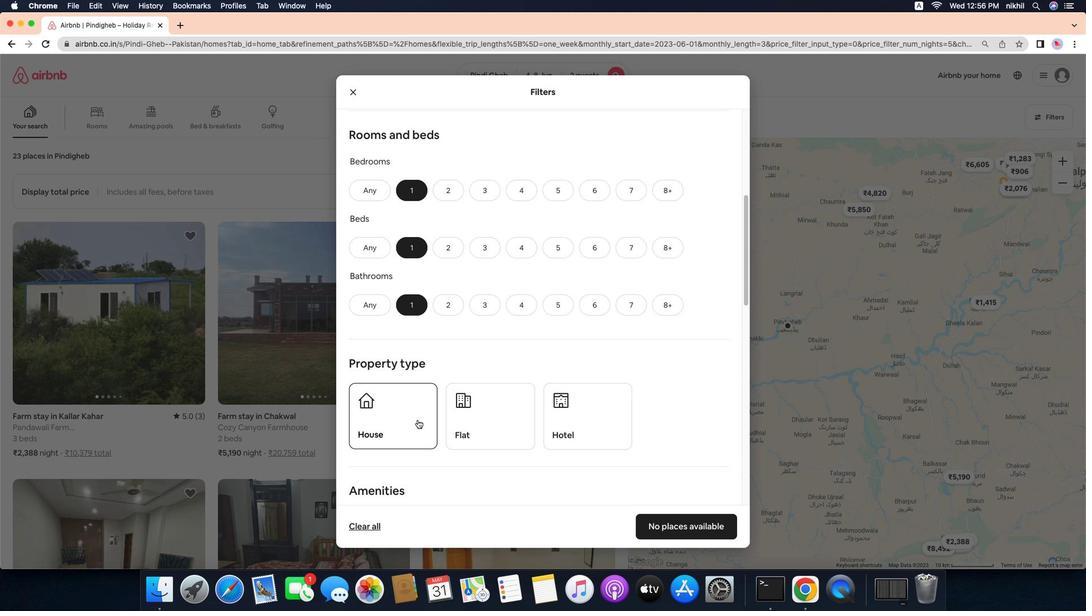 
Action: Mouse pressed left at (421, 424)
Screenshot: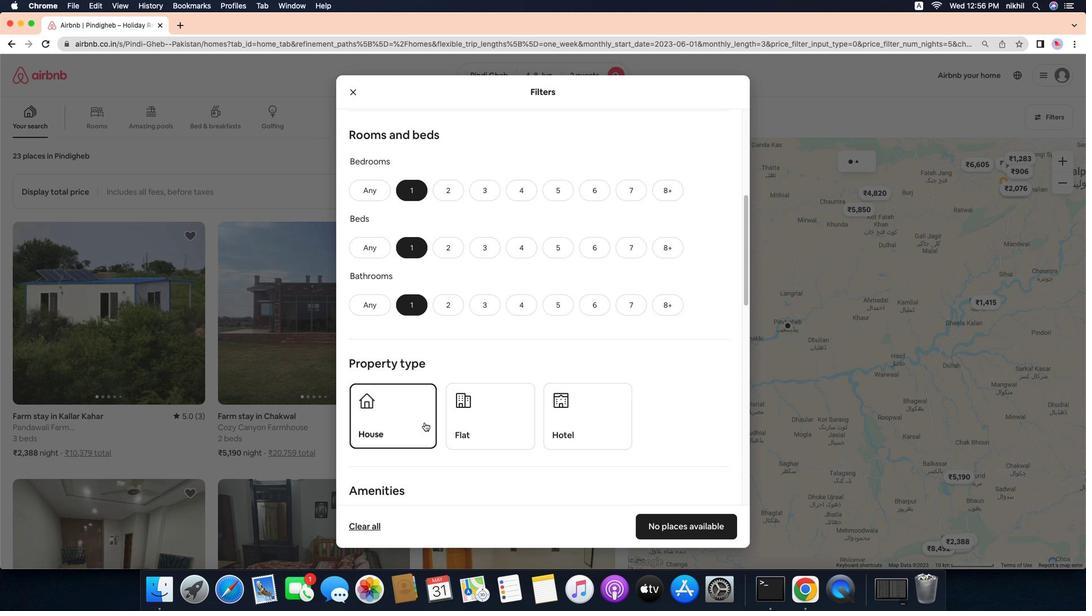 
Action: Mouse moved to (509, 428)
Screenshot: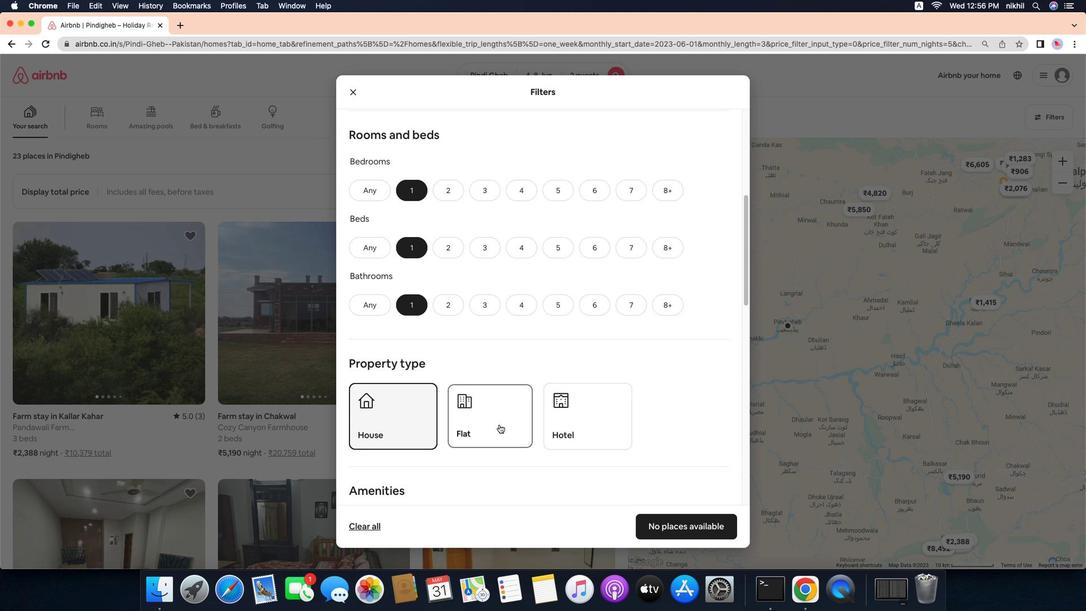 
Action: Mouse pressed left at (509, 428)
Screenshot: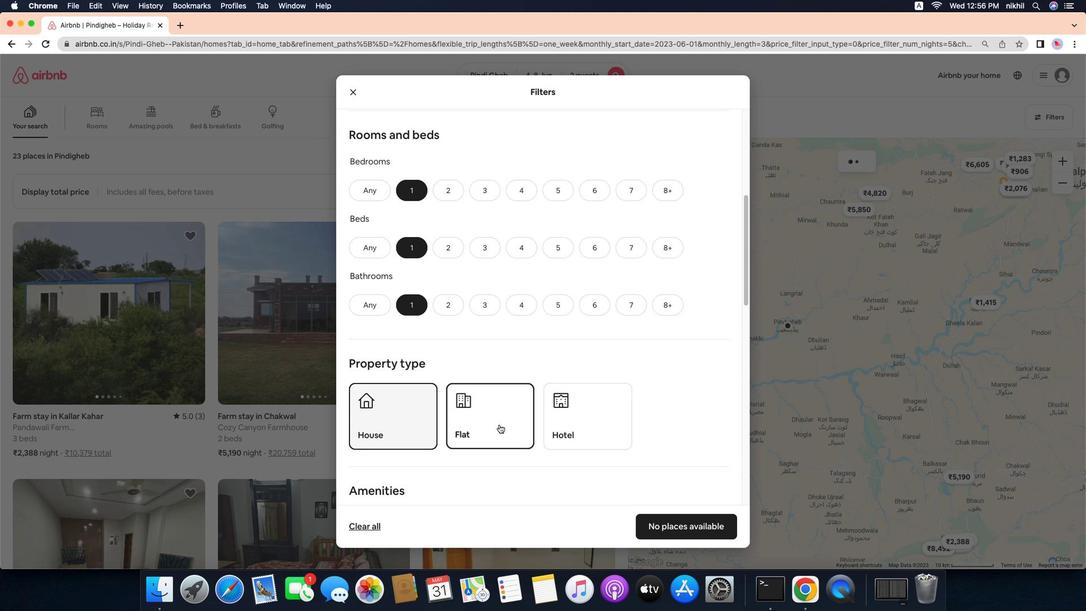 
Action: Mouse moved to (611, 420)
Screenshot: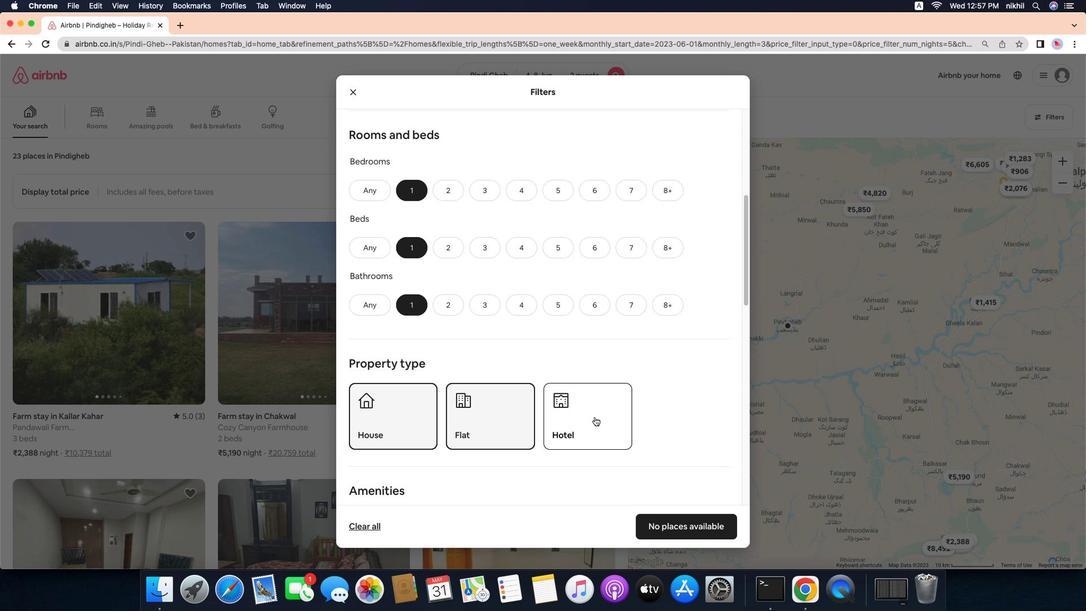 
Action: Mouse pressed left at (611, 420)
Screenshot: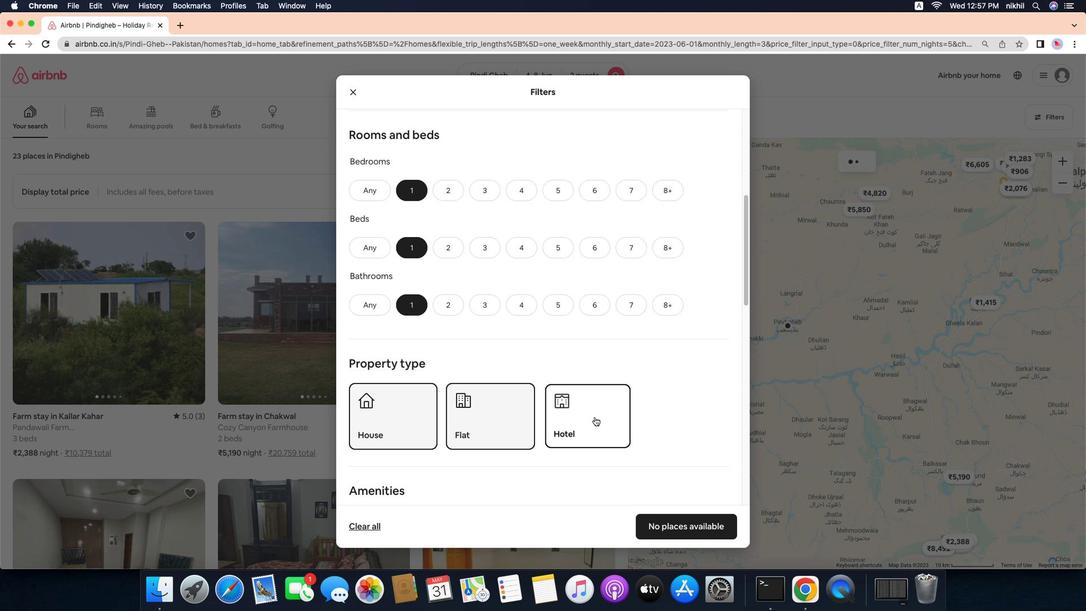 
Action: Mouse scrolled (611, 420) with delta (-23, -23)
Screenshot: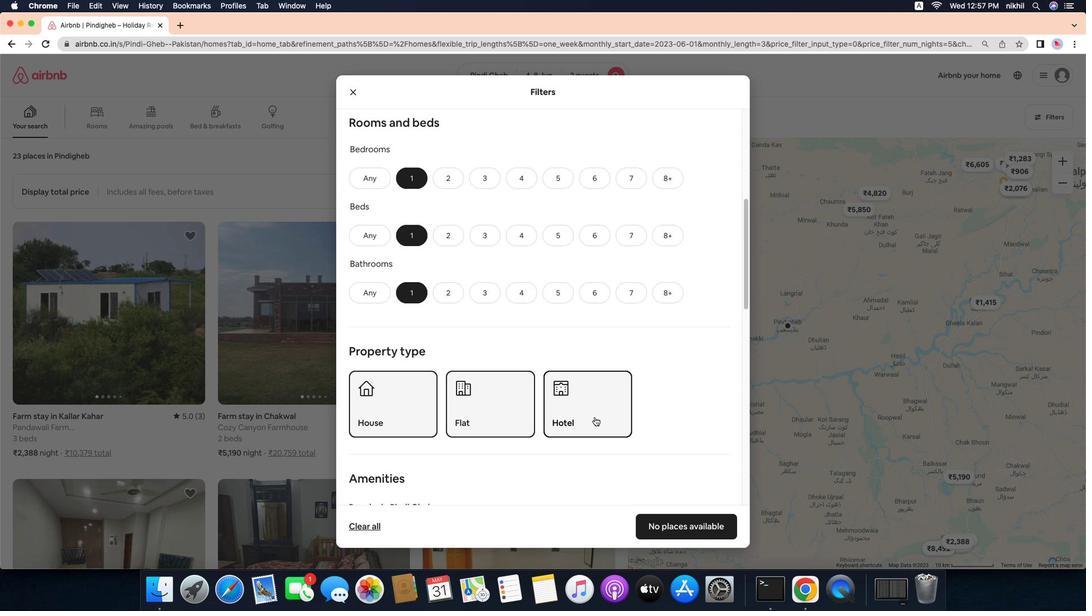
Action: Mouse scrolled (611, 420) with delta (-23, -23)
Screenshot: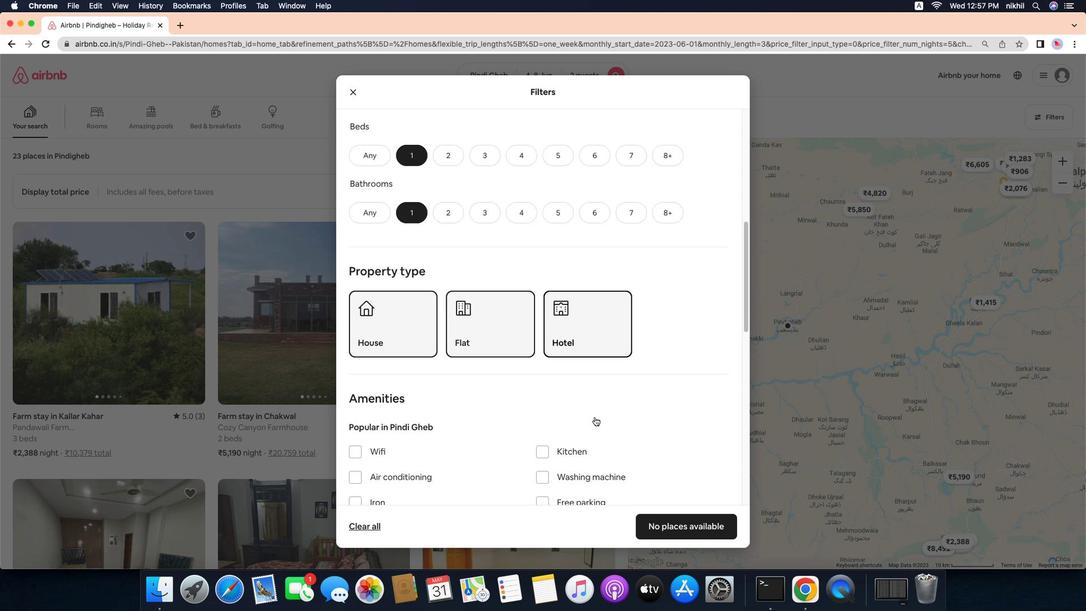 
Action: Mouse scrolled (611, 420) with delta (-23, -24)
Screenshot: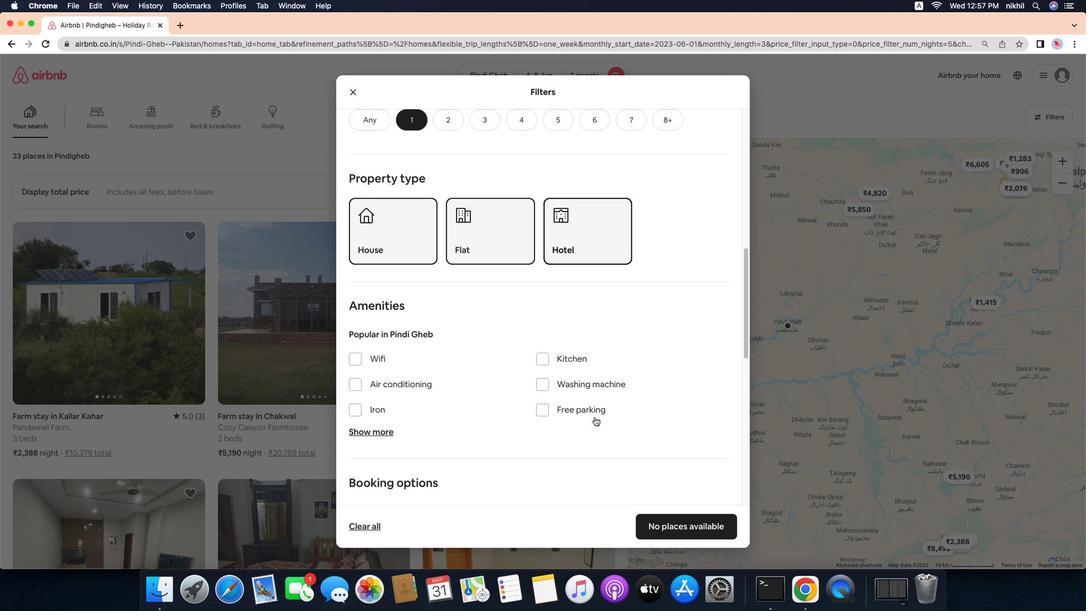 
Action: Mouse scrolled (611, 420) with delta (-23, -26)
Screenshot: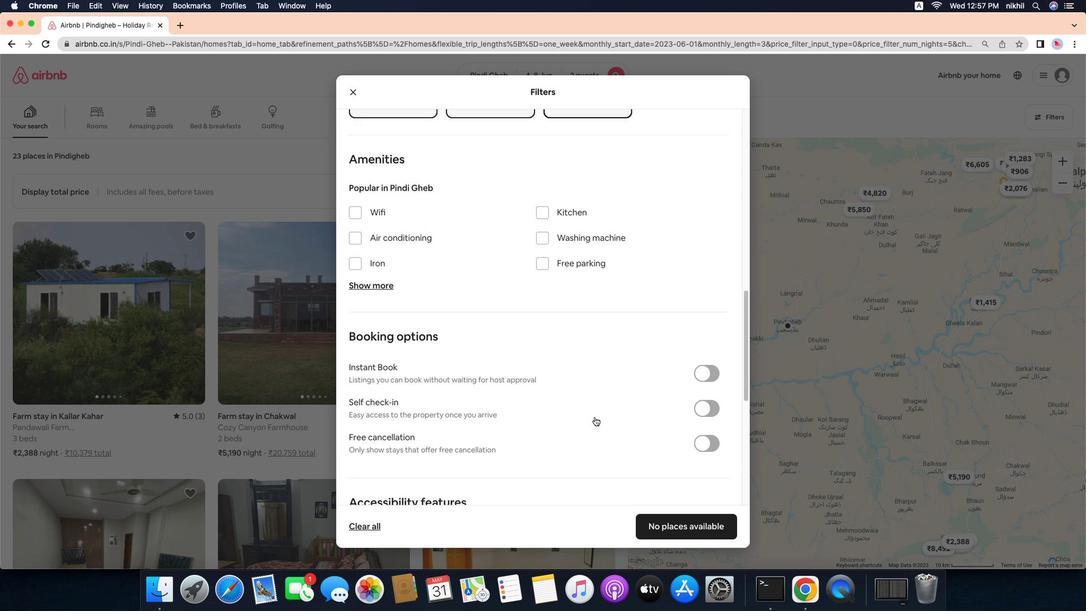 
Action: Mouse scrolled (611, 420) with delta (-23, -26)
Screenshot: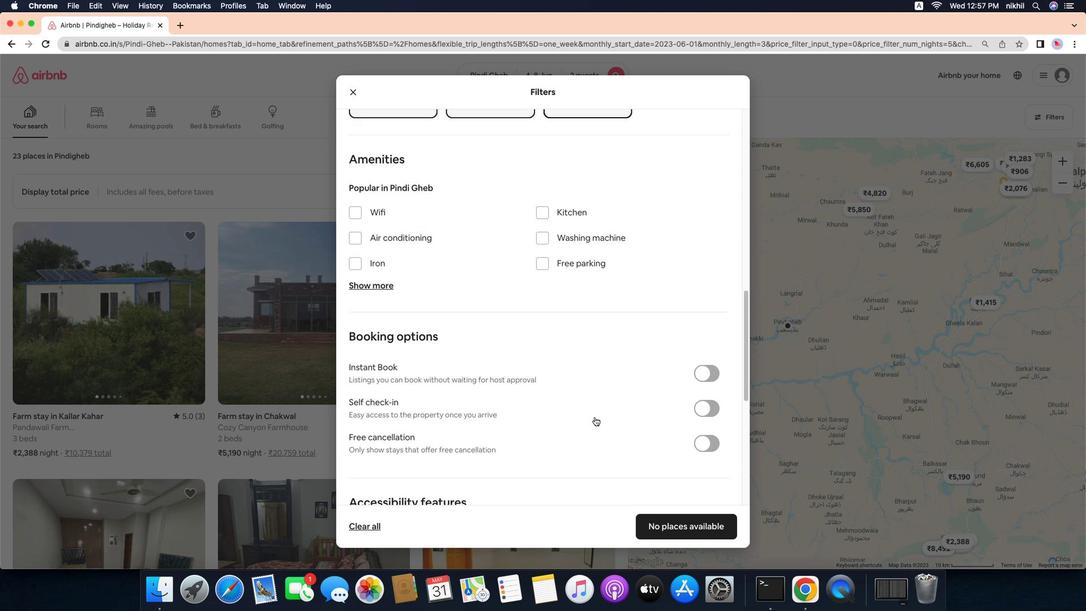 
Action: Mouse scrolled (611, 420) with delta (-23, -23)
Screenshot: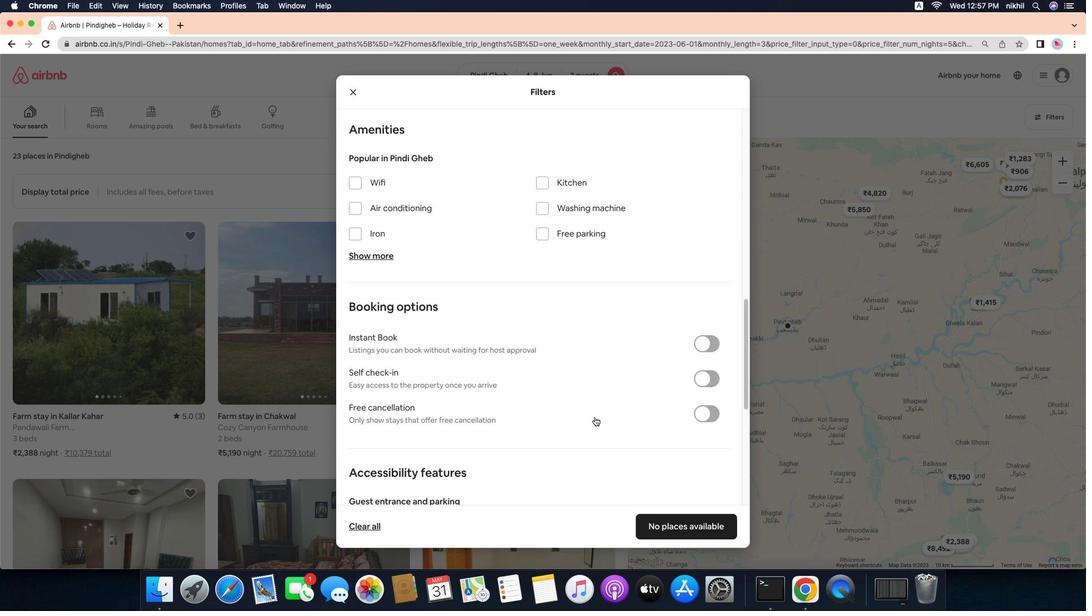 
Action: Mouse scrolled (611, 420) with delta (-23, -23)
Screenshot: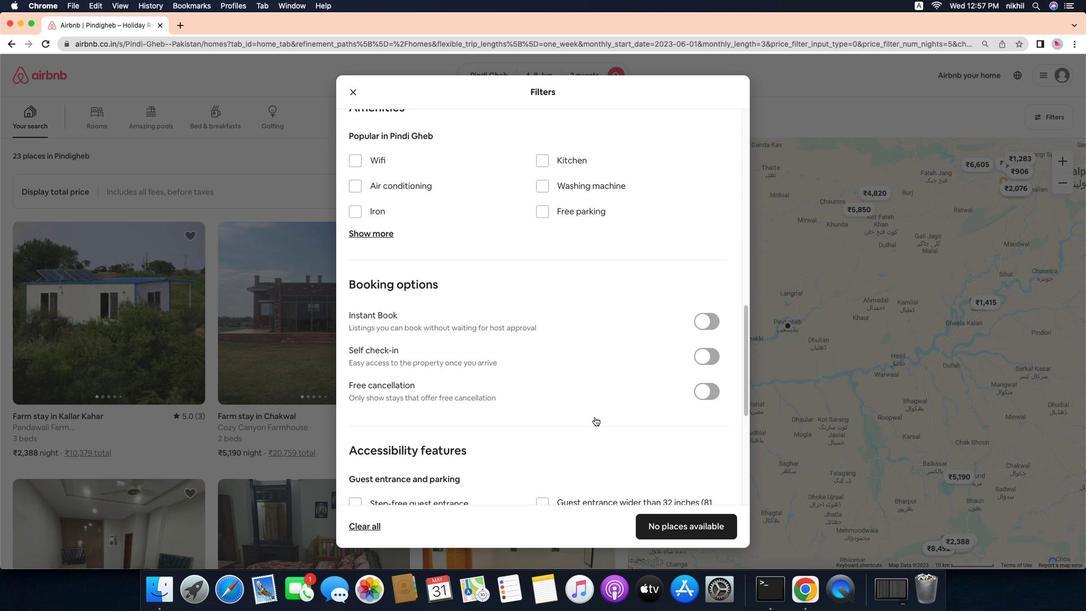 
Action: Mouse scrolled (611, 420) with delta (-23, -24)
Screenshot: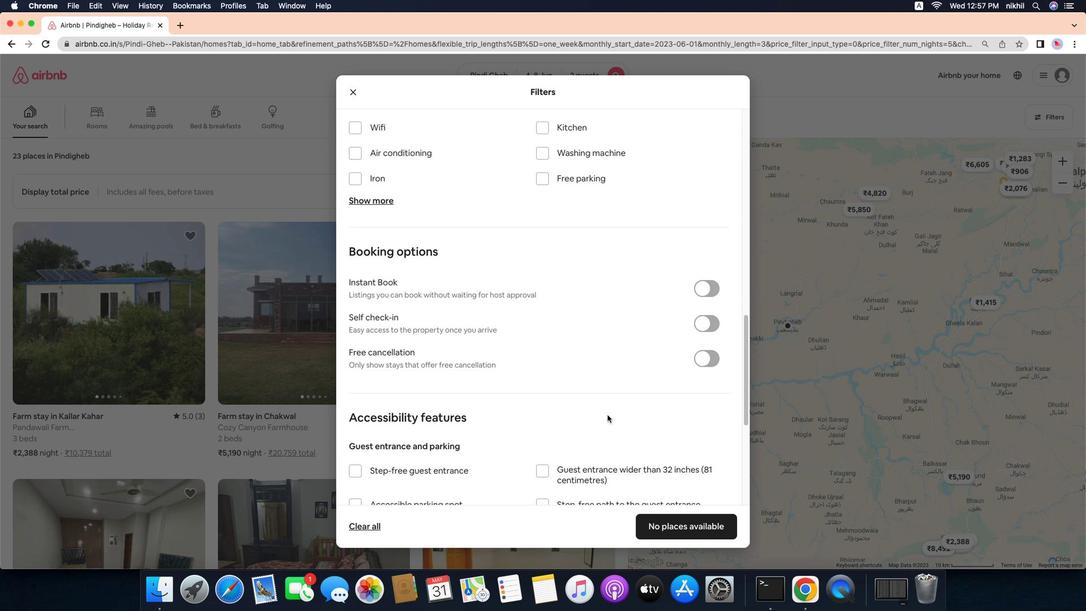 
Action: Mouse moved to (729, 316)
Screenshot: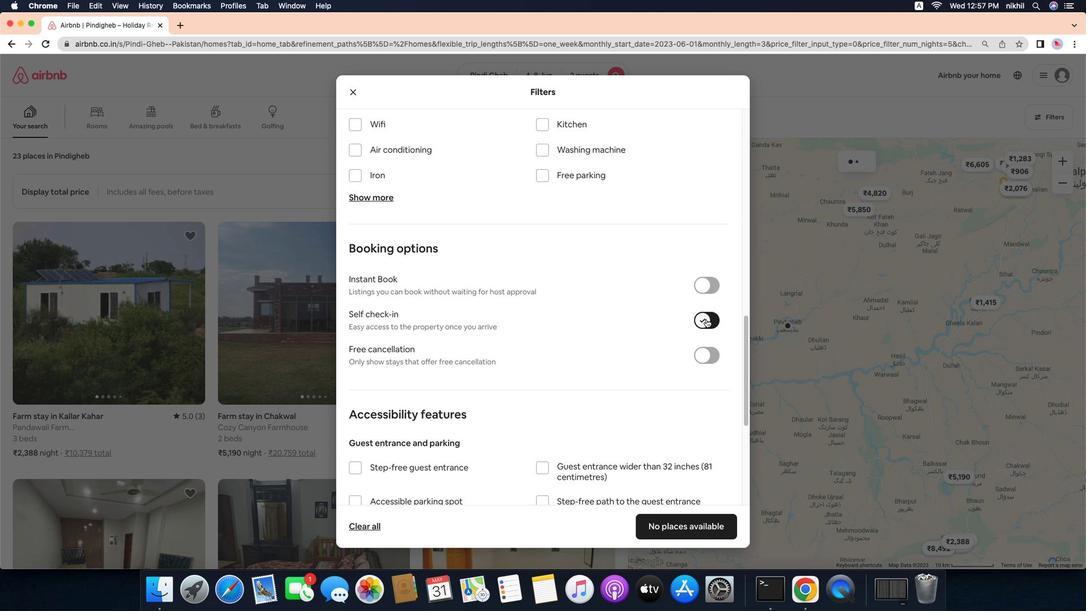 
Action: Mouse pressed left at (729, 316)
Screenshot: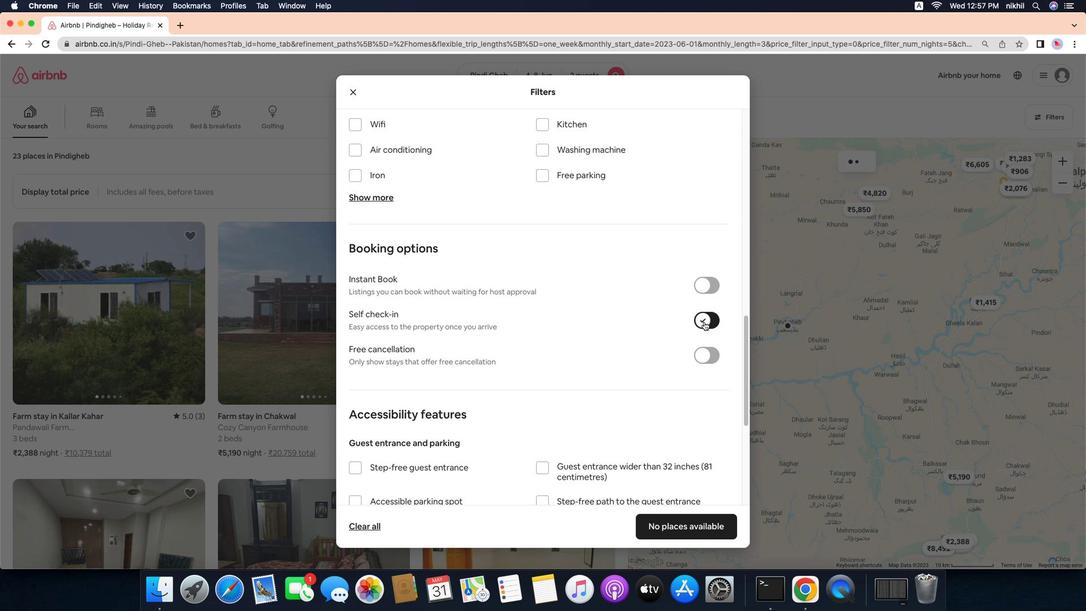 
Action: Mouse moved to (589, 393)
Screenshot: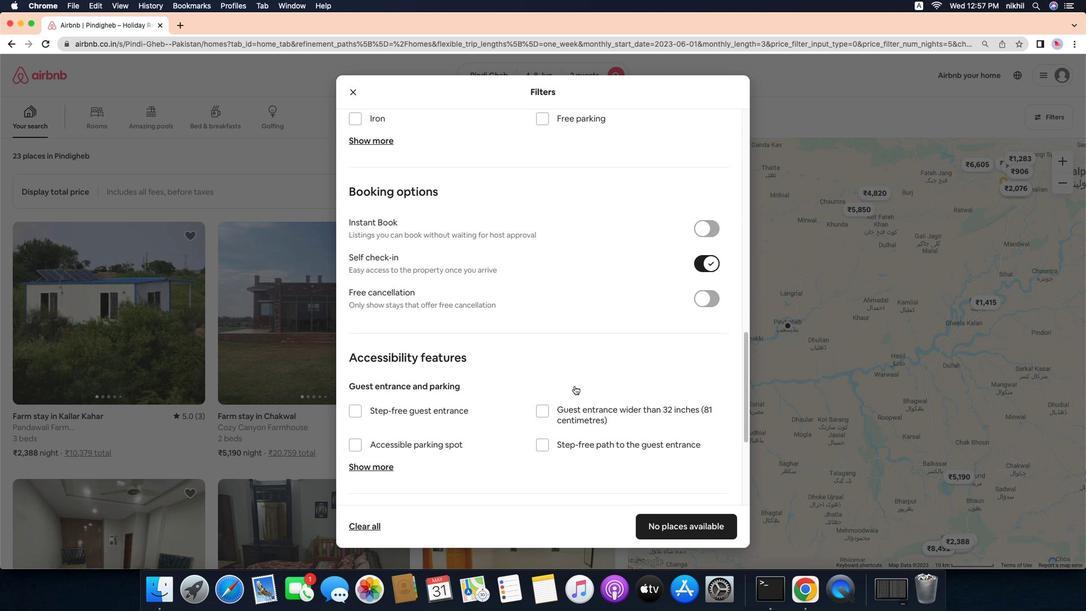 
Action: Mouse scrolled (589, 393) with delta (-23, -23)
Screenshot: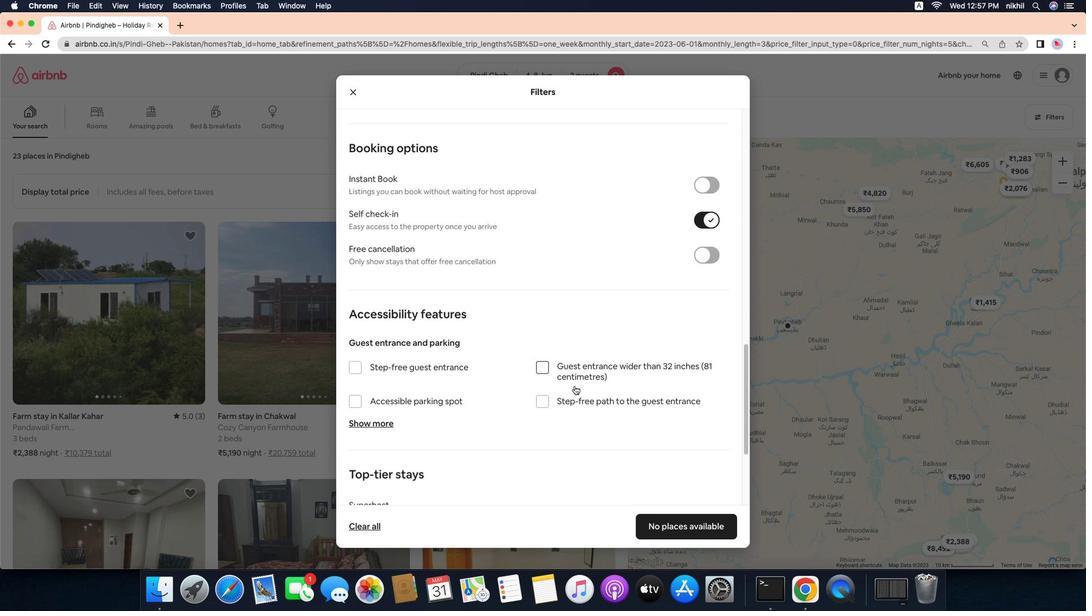 
Action: Mouse moved to (589, 392)
Screenshot: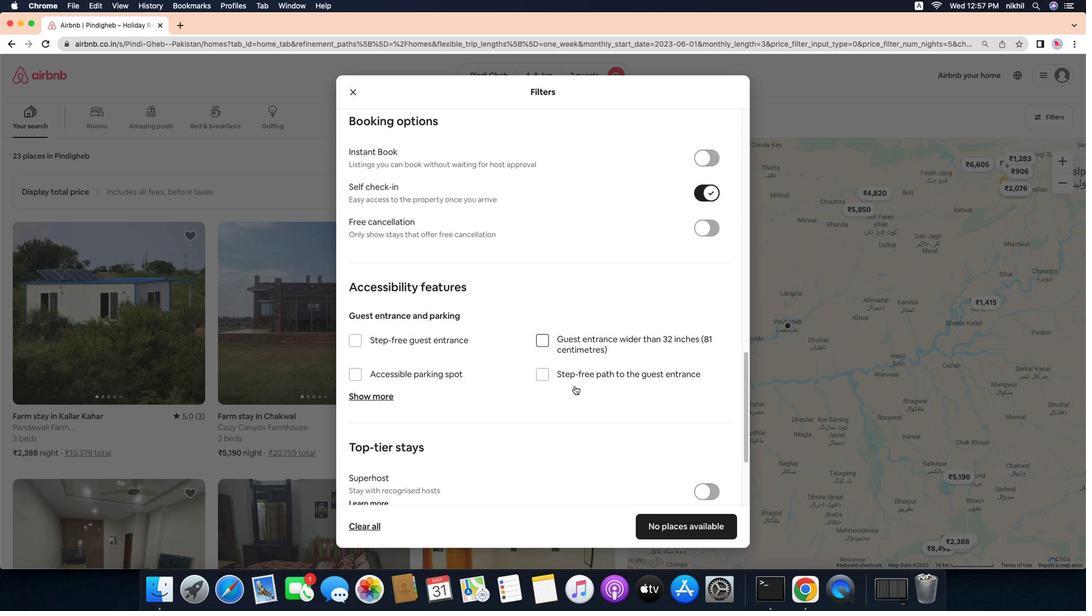 
Action: Mouse scrolled (589, 392) with delta (-23, -23)
Screenshot: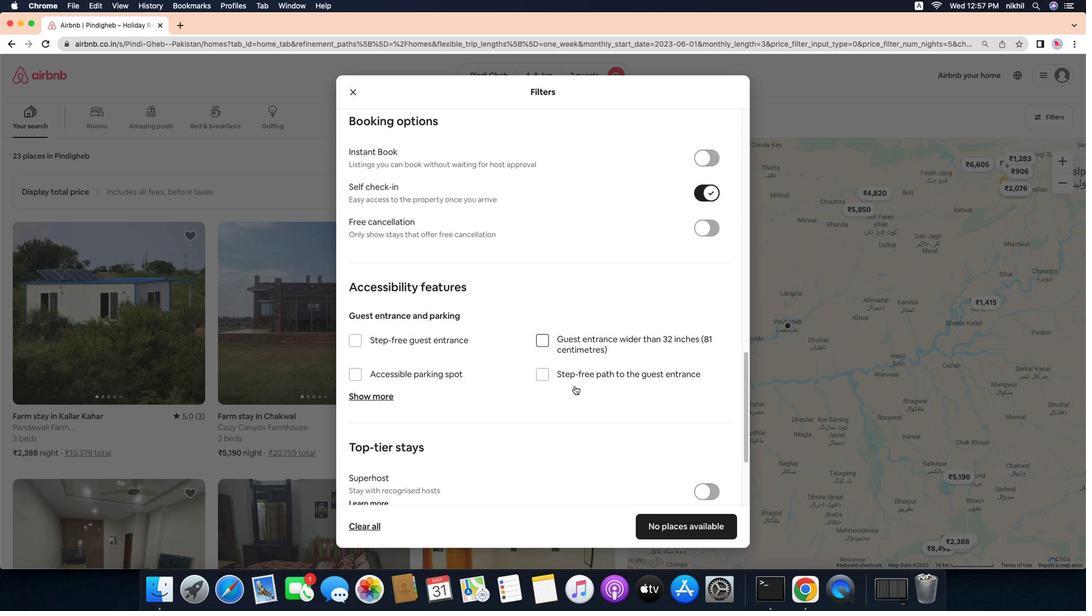 
Action: Mouse moved to (589, 390)
Screenshot: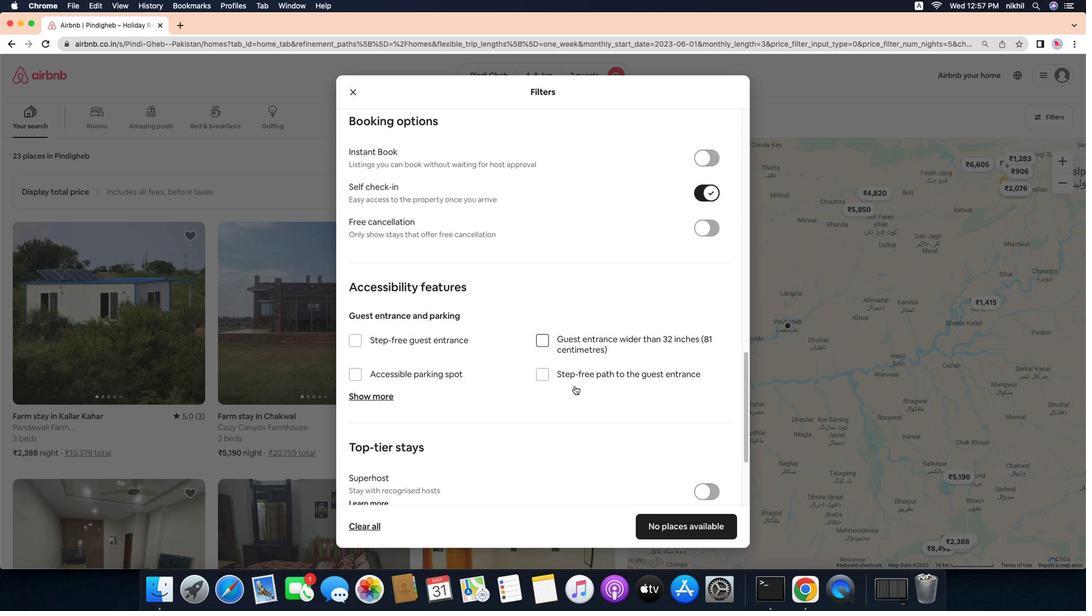 
Action: Mouse scrolled (589, 390) with delta (-23, -25)
Screenshot: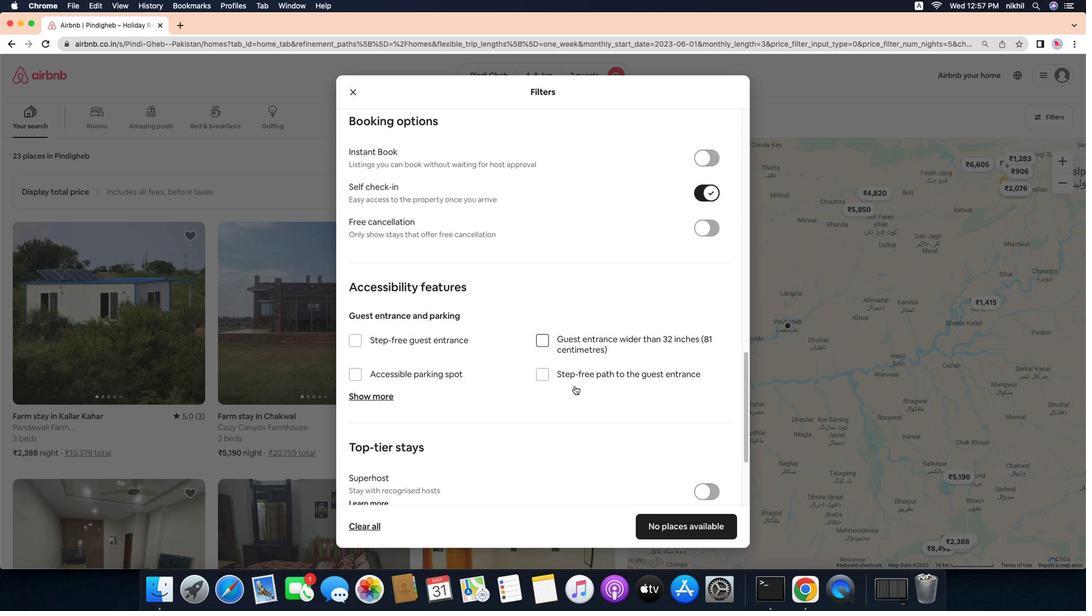 
Action: Mouse moved to (589, 388)
Screenshot: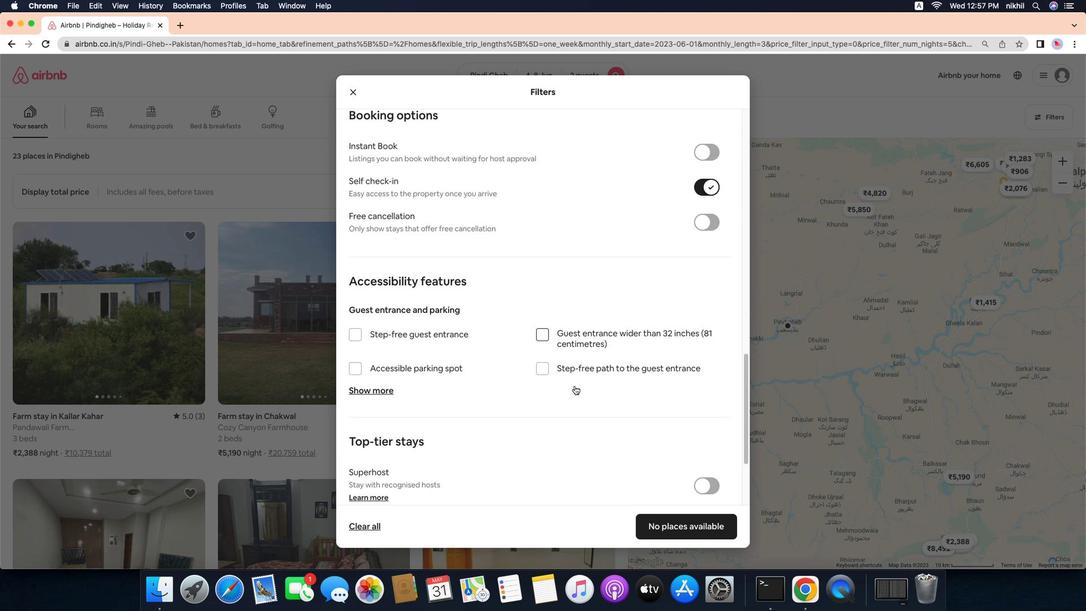 
Action: Mouse scrolled (589, 388) with delta (-23, -23)
Screenshot: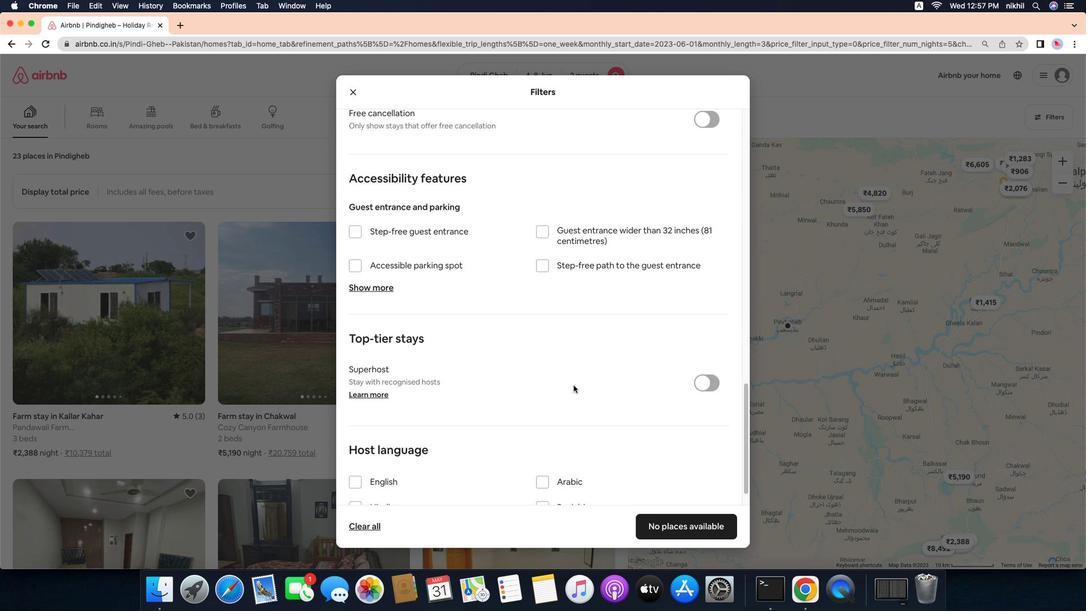 
Action: Mouse scrolled (589, 388) with delta (-23, -23)
Screenshot: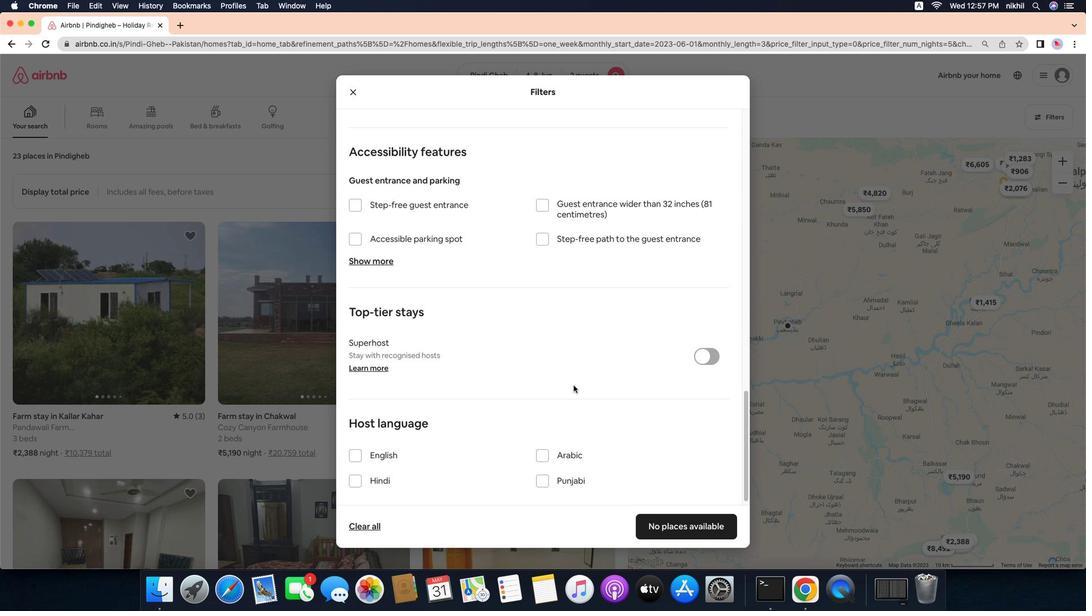 
Action: Mouse scrolled (589, 388) with delta (-23, -25)
Screenshot: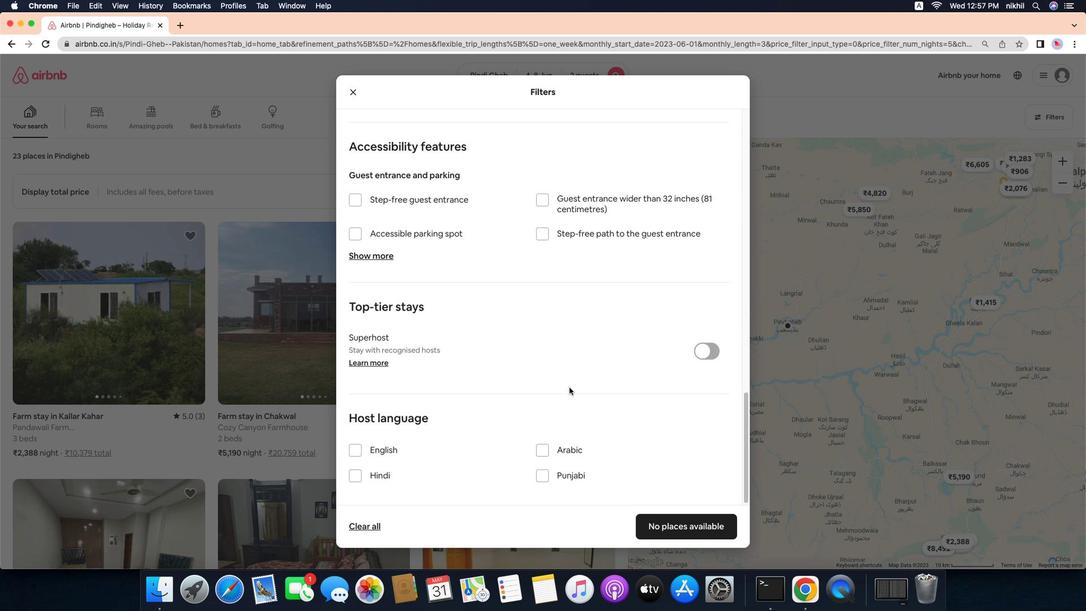 
Action: Mouse scrolled (589, 388) with delta (-23, -27)
Screenshot: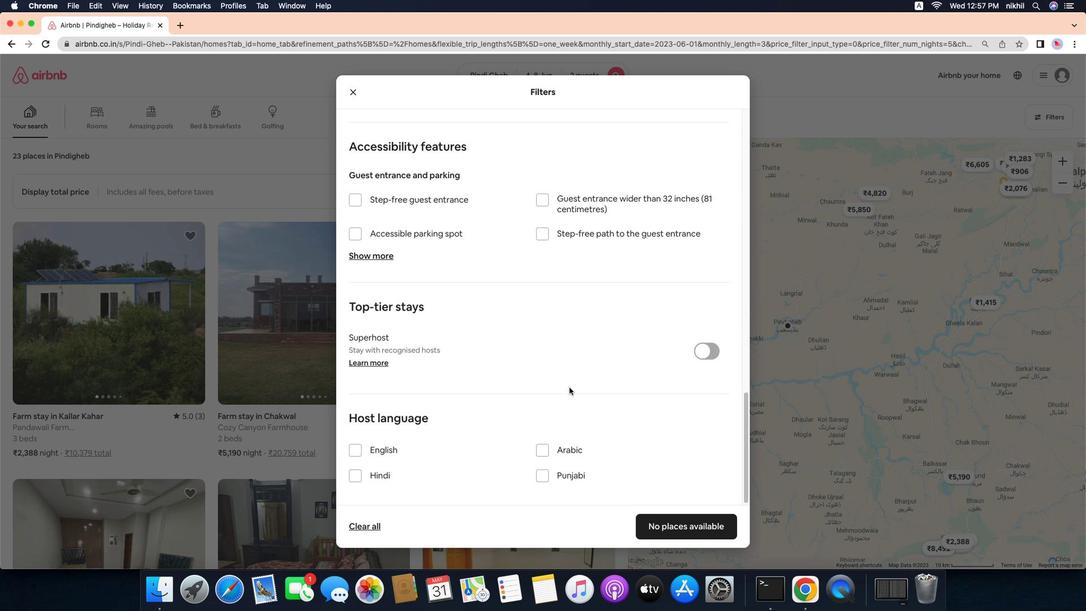 
Action: Mouse moved to (589, 388)
Screenshot: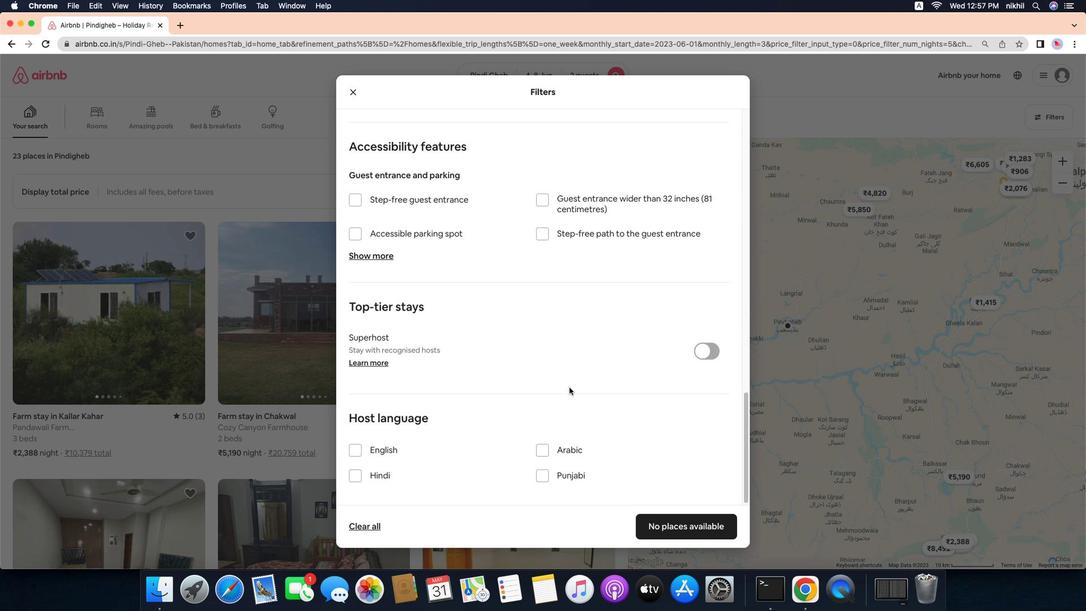 
Action: Mouse scrolled (589, 388) with delta (-23, -27)
Screenshot: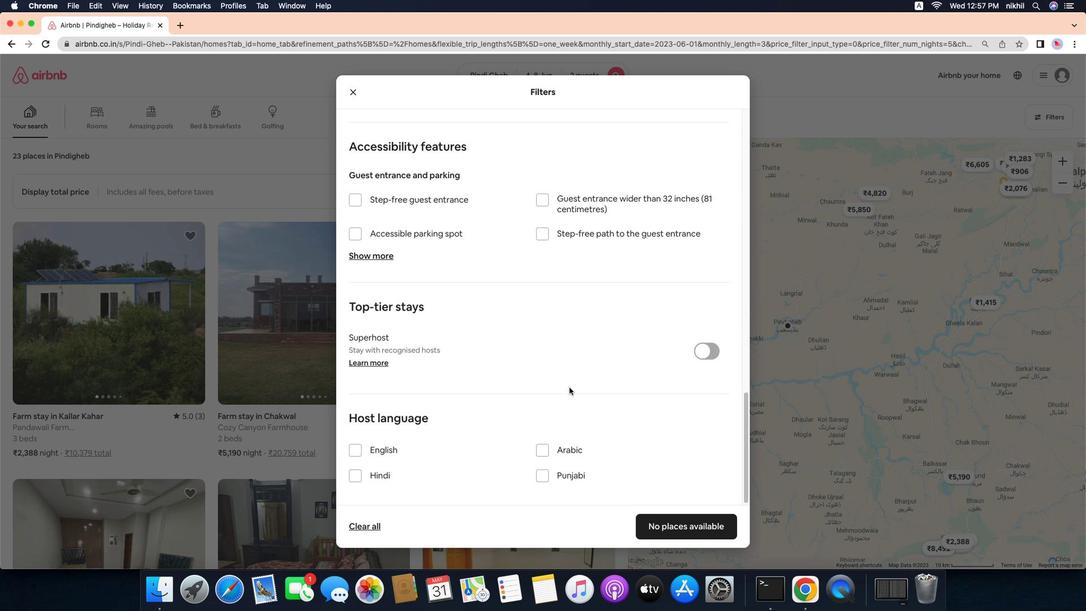 
Action: Mouse moved to (356, 453)
Screenshot: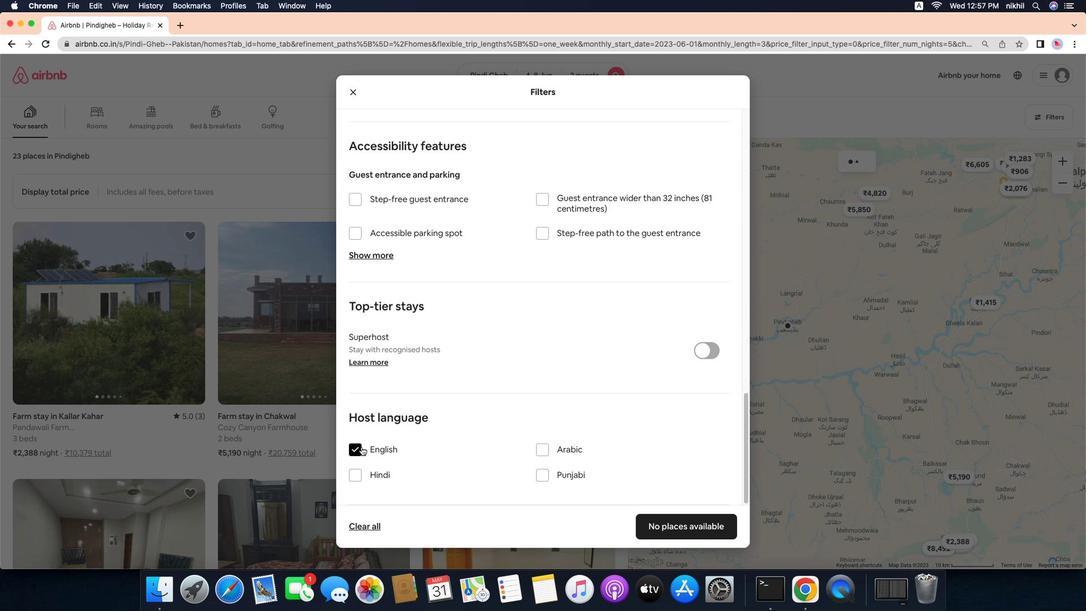 
Action: Mouse pressed left at (356, 453)
Screenshot: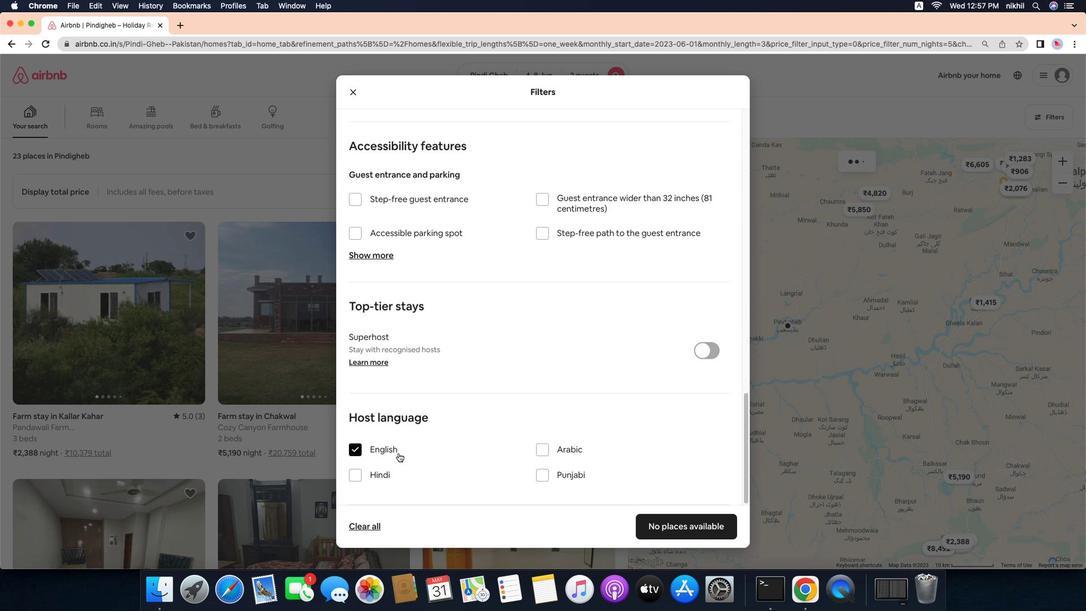 
Action: Mouse moved to (704, 534)
Screenshot: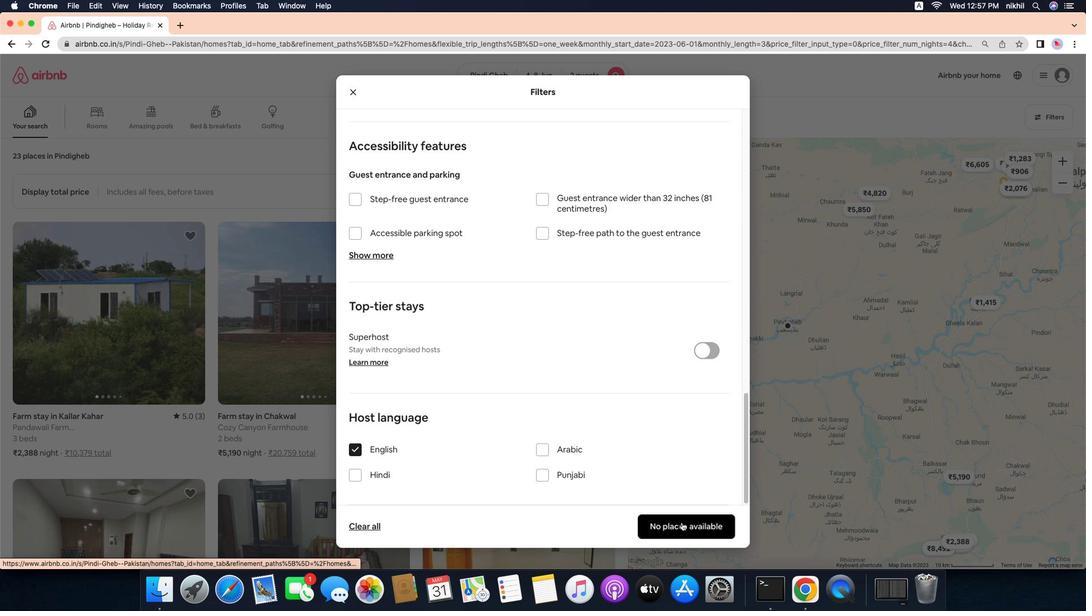 
Action: Mouse pressed left at (704, 534)
Screenshot: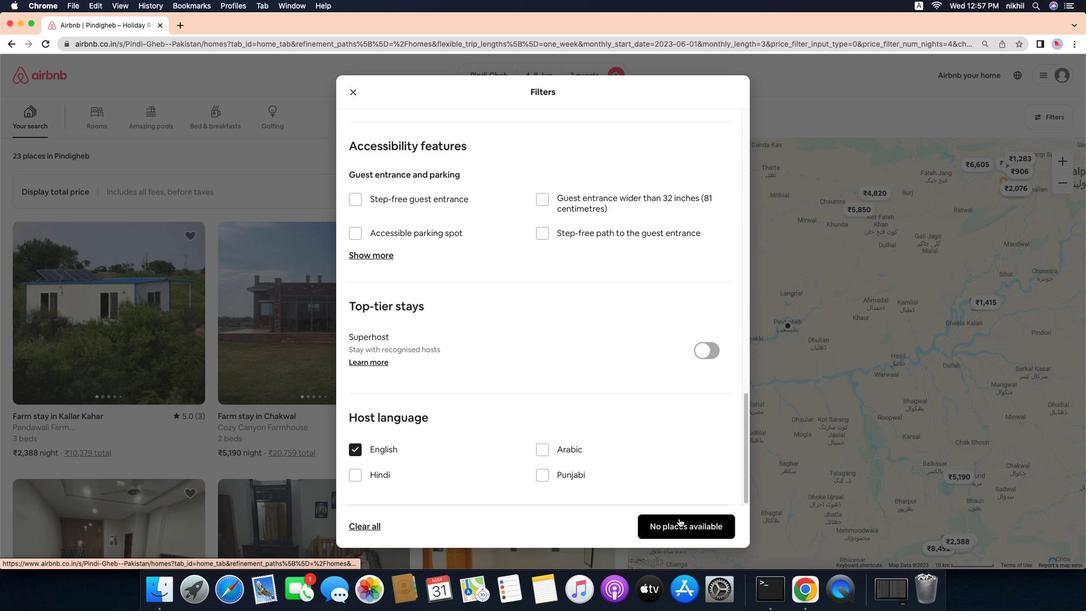 
Action: Mouse moved to (520, 147)
Screenshot: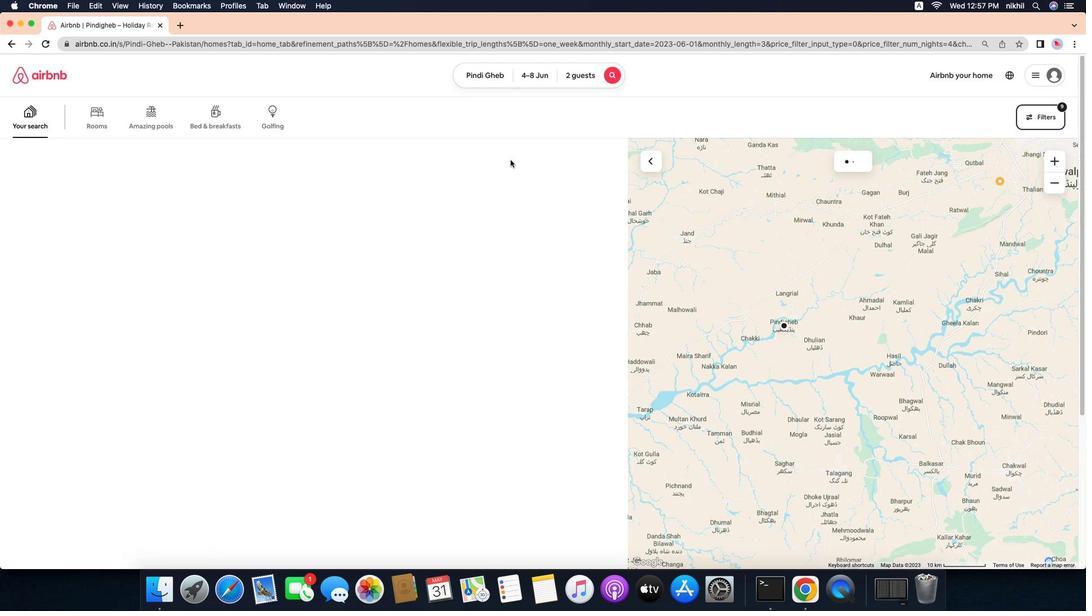 
